 Task: Create a Board called Board0000000016 in Workspace WS0000000006 in Trello with Visibility as Workspace. Create a Board called Board0000000017 in Workspace WS0000000006 in Trello with Visibility as Private. Create a Board called Board0000000018 in Workspace WS0000000006 in Trello with Visibility as Public. Create Card Card0000000061 in Board Board0000000016 in Workspace WS0000000006 in Trello. Create Card Card0000000062 in Board Board0000000016 in Workspace WS0000000006 in Trello
Action: Mouse moved to (346, 393)
Screenshot: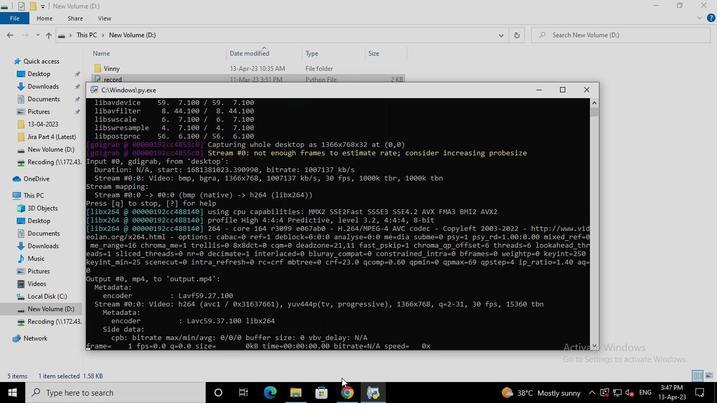 
Action: Mouse pressed left at (346, 393)
Screenshot: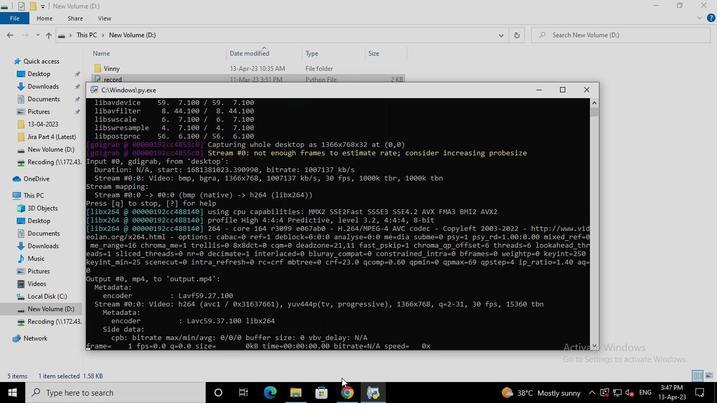 
Action: Mouse moved to (244, 263)
Screenshot: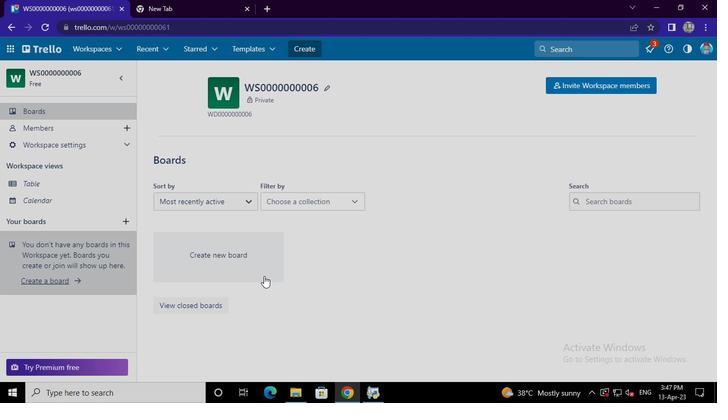 
Action: Mouse pressed left at (244, 263)
Screenshot: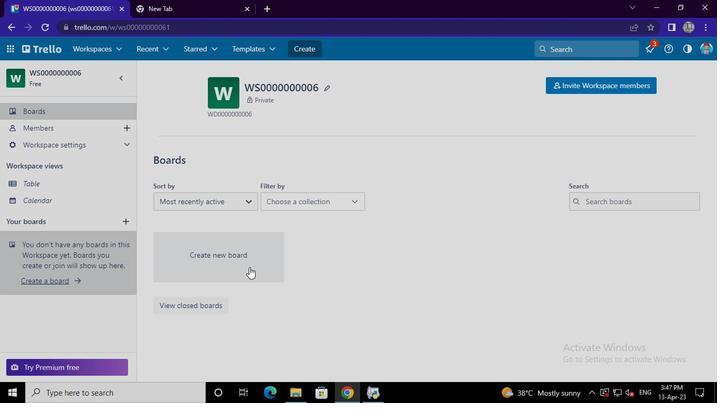 
Action: Mouse moved to (324, 237)
Screenshot: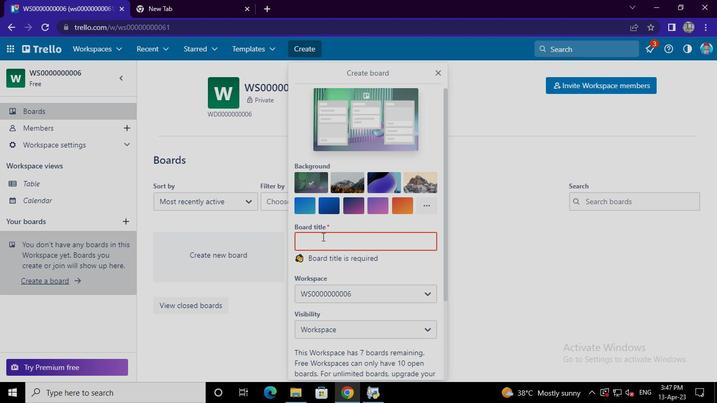 
Action: Mouse pressed left at (324, 237)
Screenshot: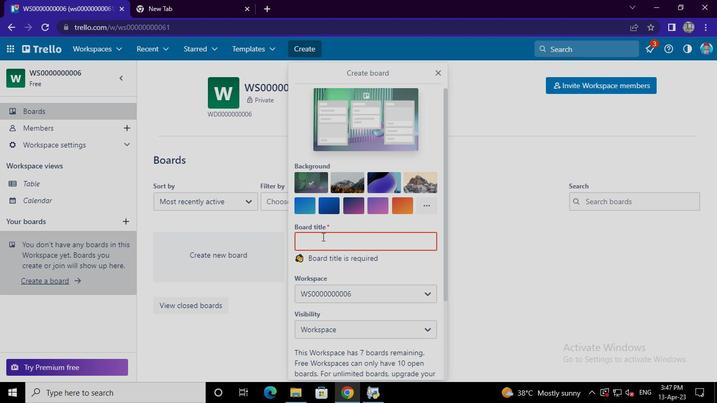 
Action: Keyboard Key.shift
Screenshot: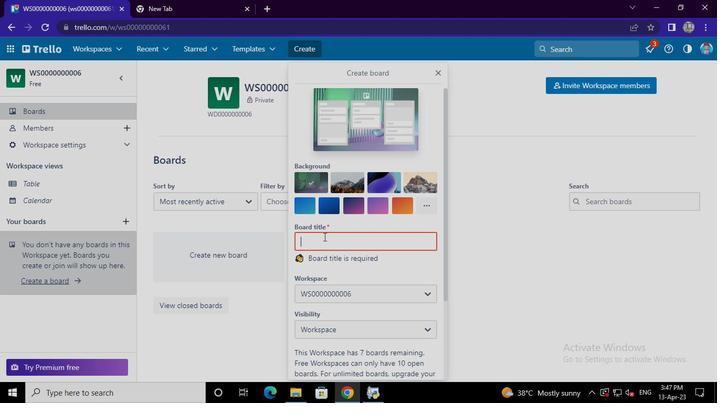 
Action: Keyboard B
Screenshot: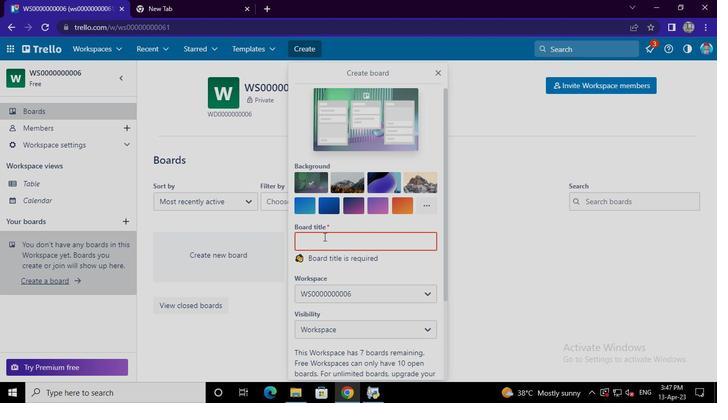 
Action: Keyboard o
Screenshot: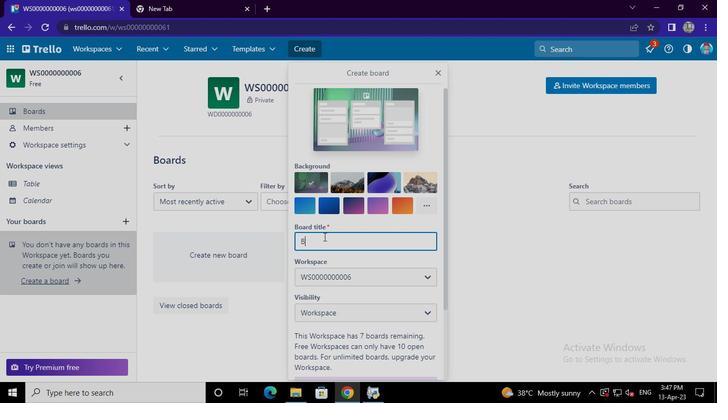 
Action: Keyboard a
Screenshot: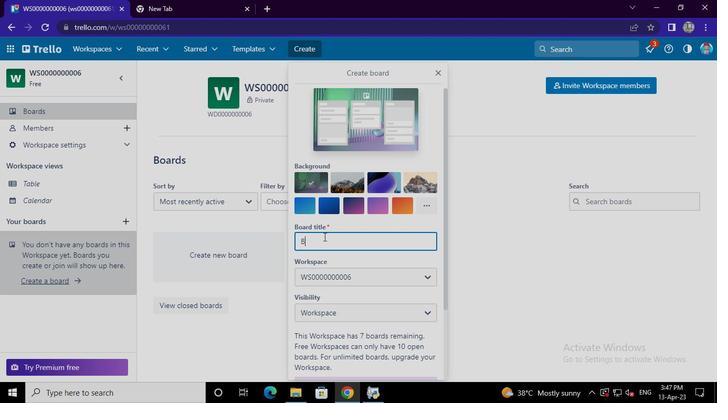 
Action: Keyboard r
Screenshot: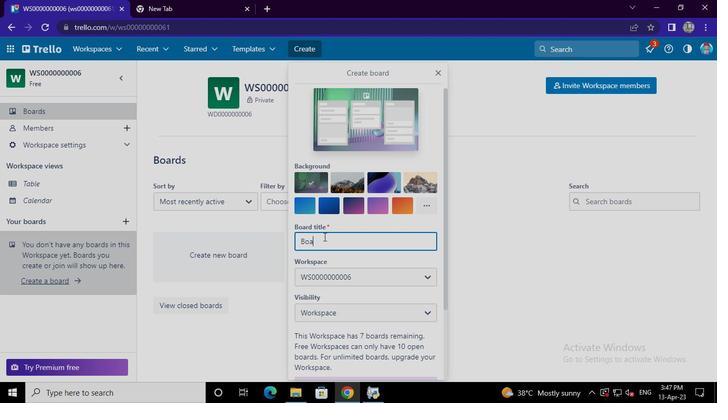 
Action: Keyboard d
Screenshot: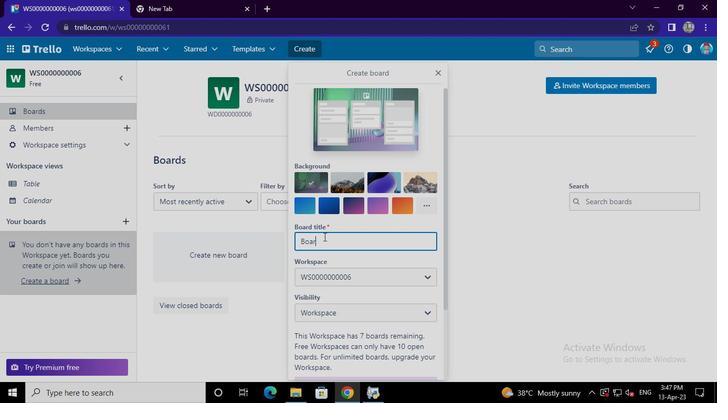 
Action: Keyboard <96>
Screenshot: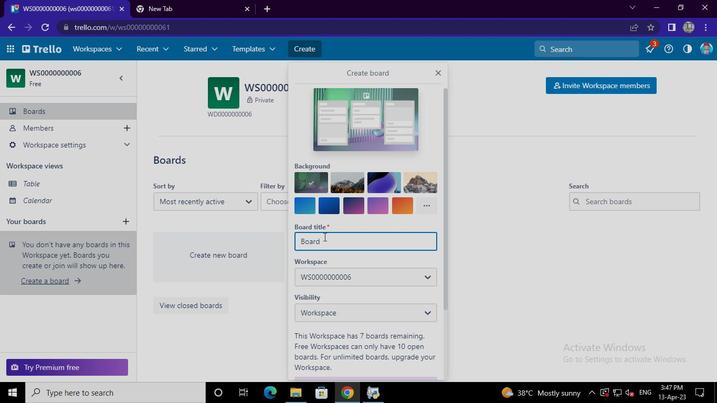 
Action: Keyboard <96>
Screenshot: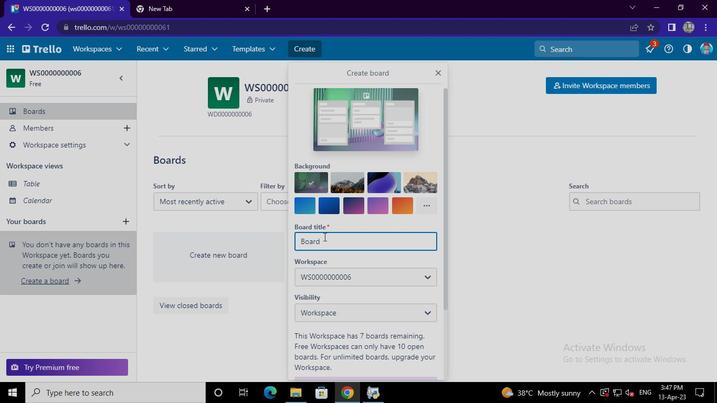 
Action: Keyboard <96>
Screenshot: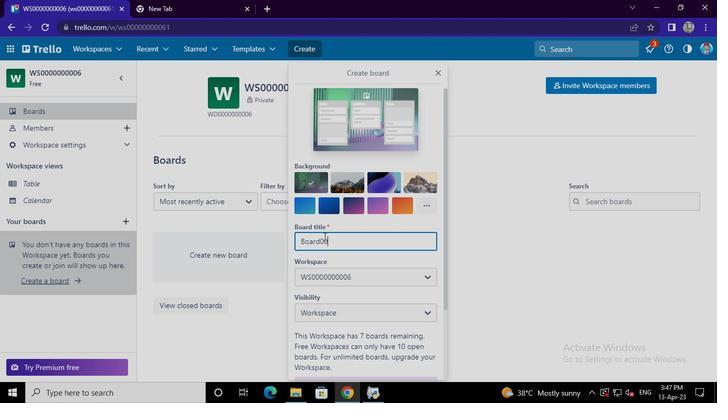 
Action: Keyboard <96>
Screenshot: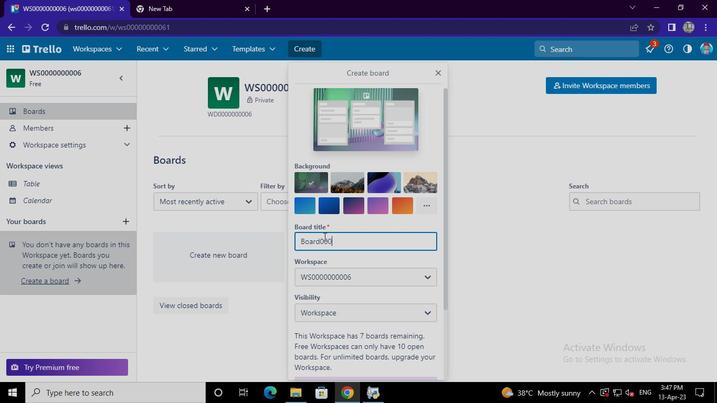 
Action: Keyboard <96>
Screenshot: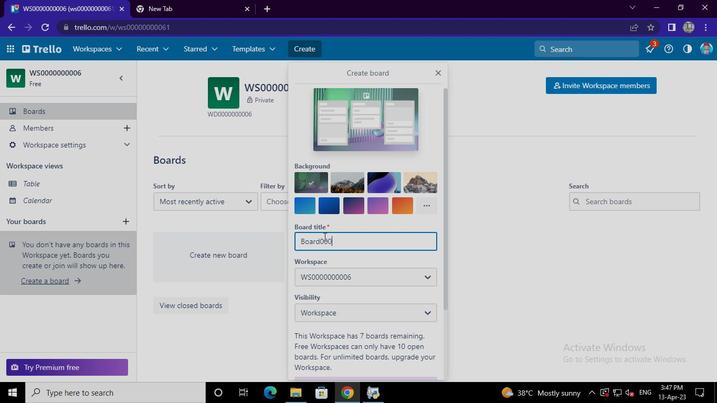 
Action: Keyboard <96>
Screenshot: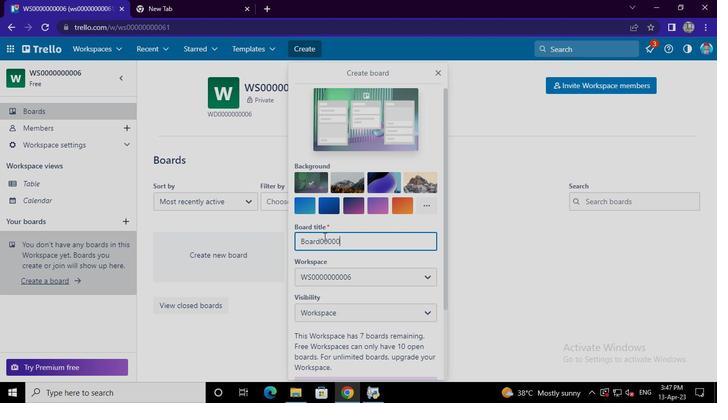 
Action: Keyboard <96>
Screenshot: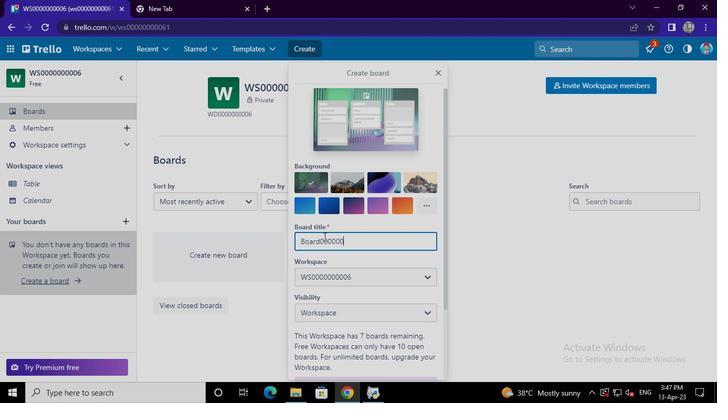 
Action: Keyboard <96>
Screenshot: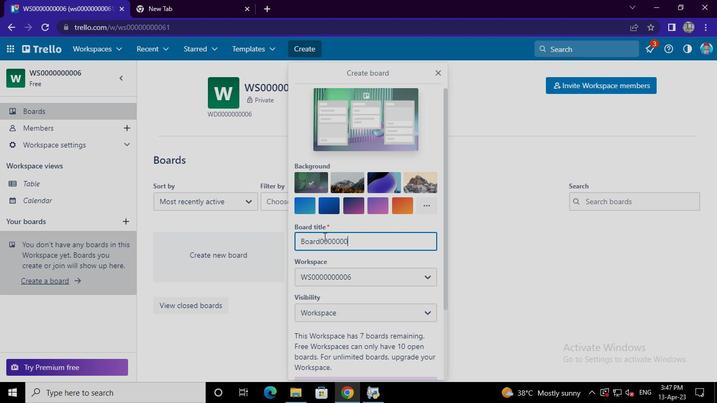 
Action: Keyboard <97>
Screenshot: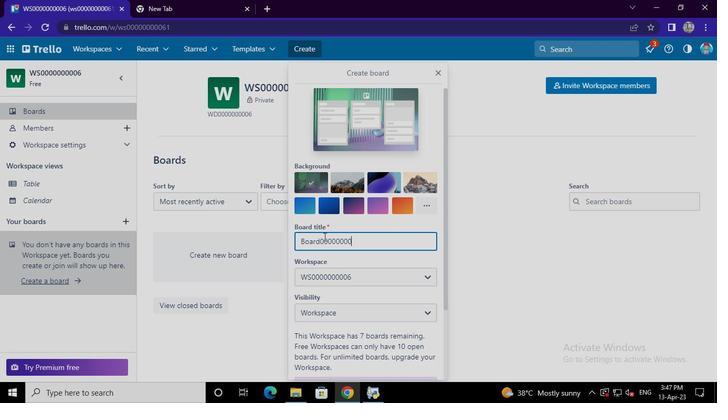 
Action: Keyboard <102>
Screenshot: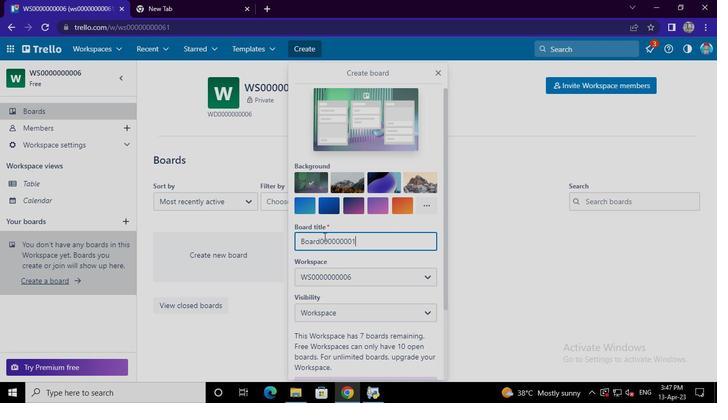 
Action: Mouse moved to (346, 310)
Screenshot: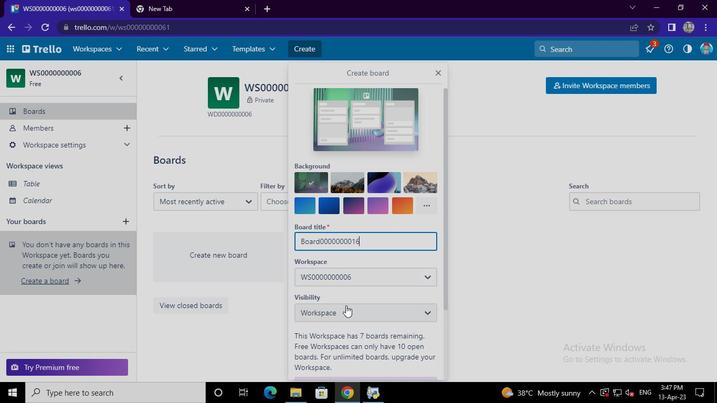 
Action: Mouse pressed left at (346, 310)
Screenshot: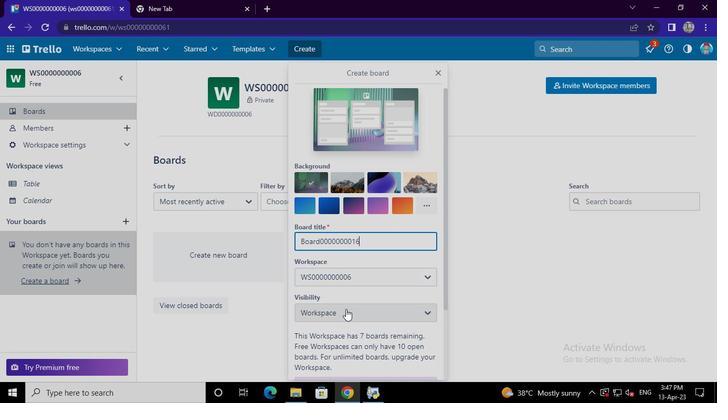 
Action: Mouse moved to (353, 245)
Screenshot: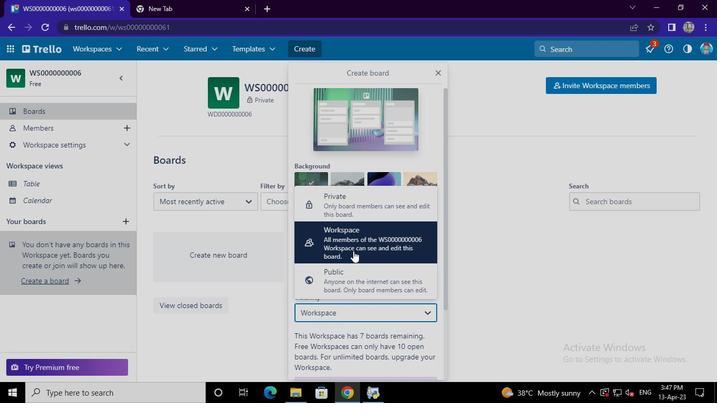 
Action: Mouse pressed left at (353, 245)
Screenshot: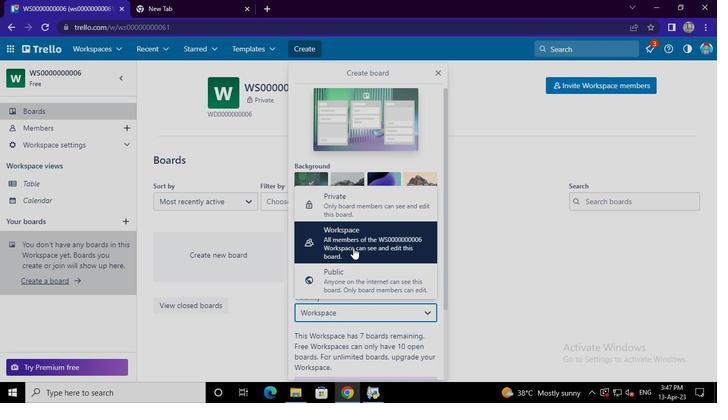 
Action: Mouse moved to (363, 322)
Screenshot: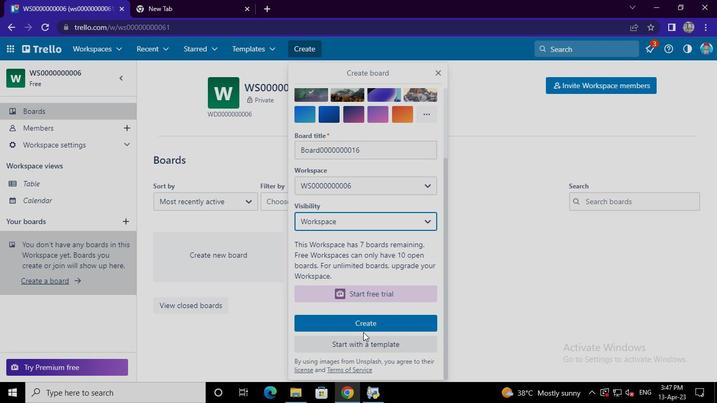 
Action: Mouse pressed left at (363, 322)
Screenshot: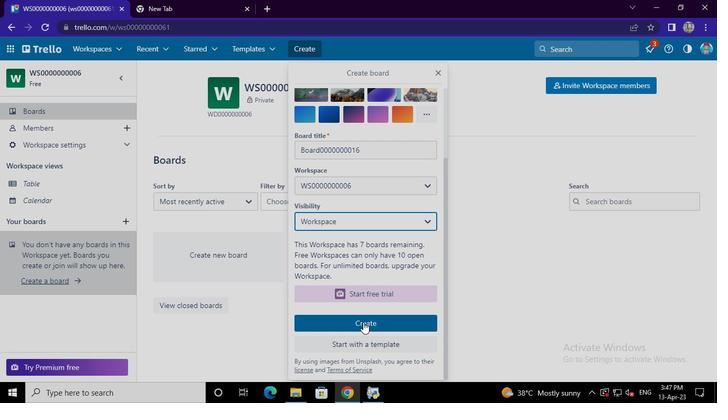 
Action: Mouse moved to (75, 113)
Screenshot: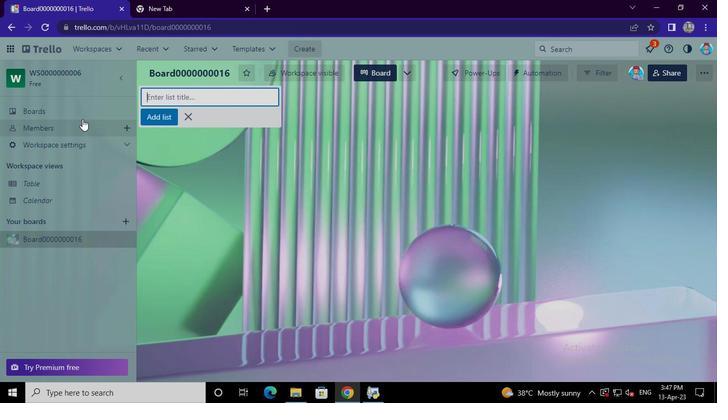 
Action: Mouse pressed left at (75, 113)
Screenshot: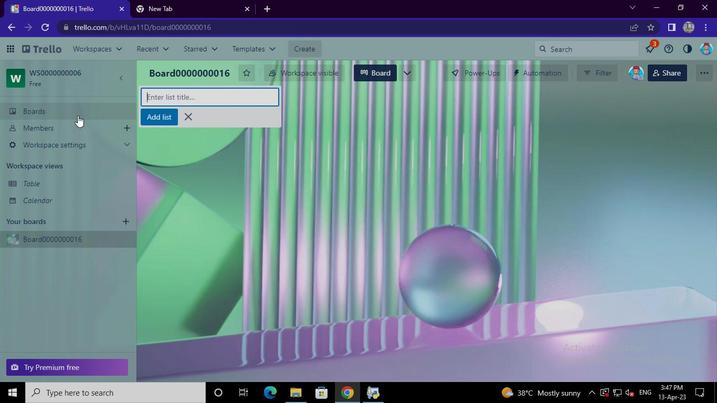
Action: Mouse moved to (230, 276)
Screenshot: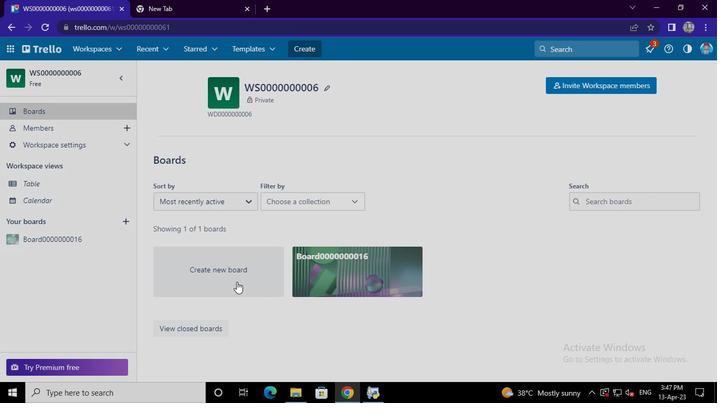 
Action: Mouse pressed left at (230, 276)
Screenshot: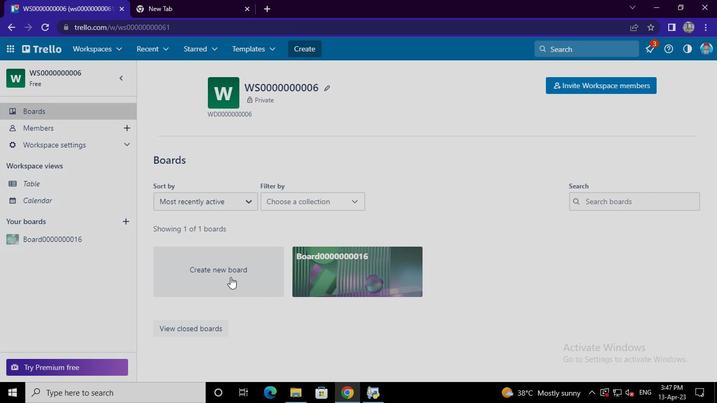 
Action: Mouse moved to (311, 240)
Screenshot: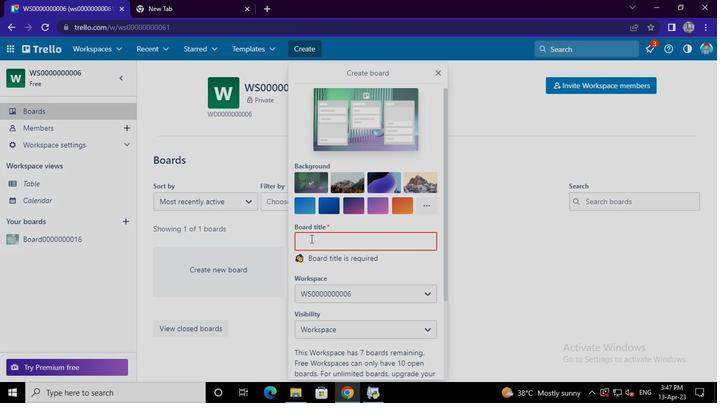 
Action: Mouse pressed left at (311, 240)
Screenshot: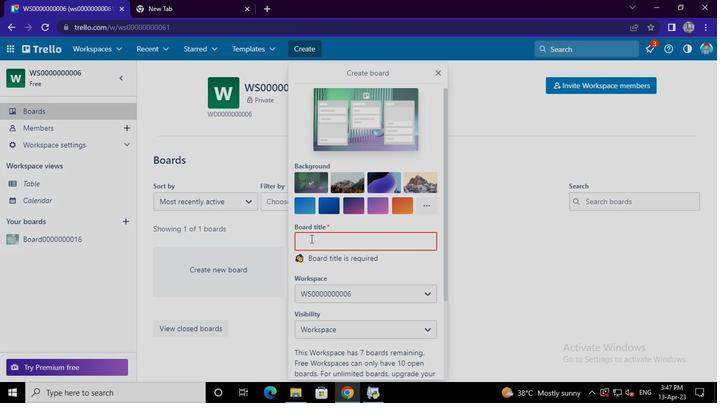 
Action: Mouse moved to (312, 240)
Screenshot: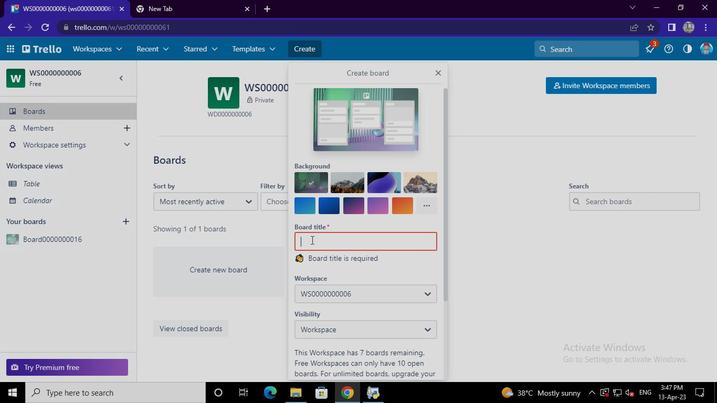
Action: Keyboard Key.shift
Screenshot: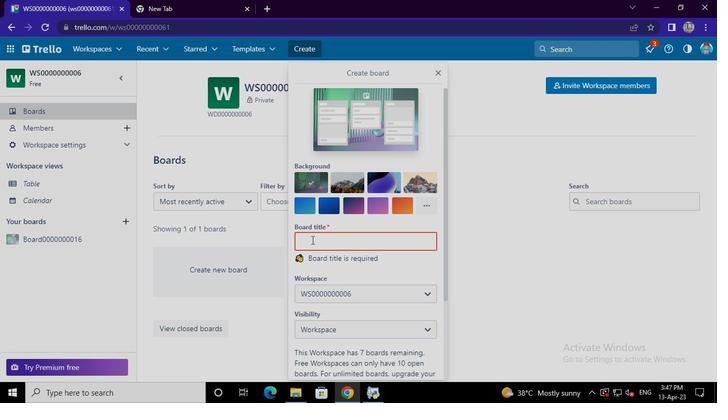 
Action: Keyboard B
Screenshot: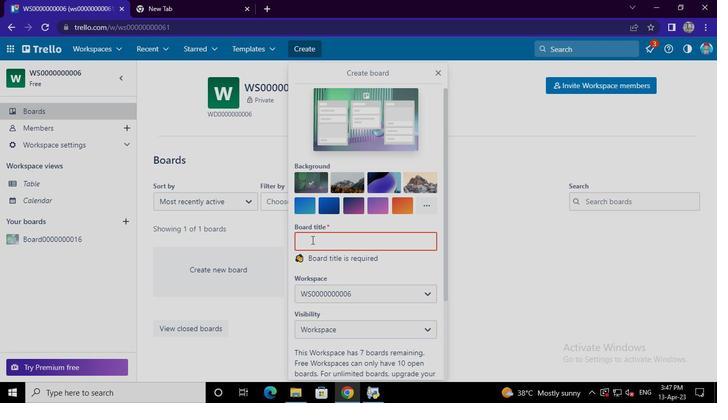 
Action: Keyboard o
Screenshot: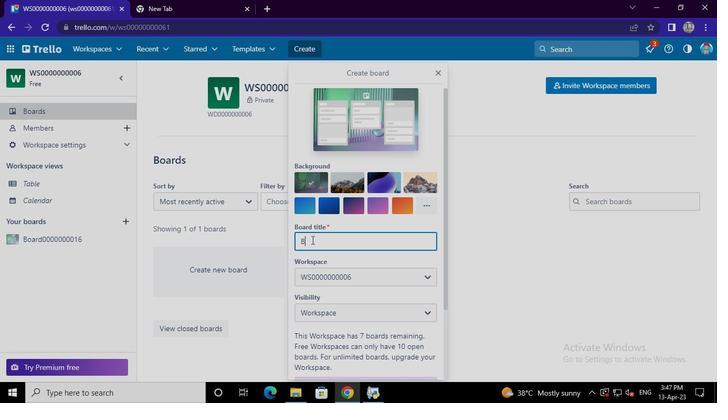
Action: Keyboard a
Screenshot: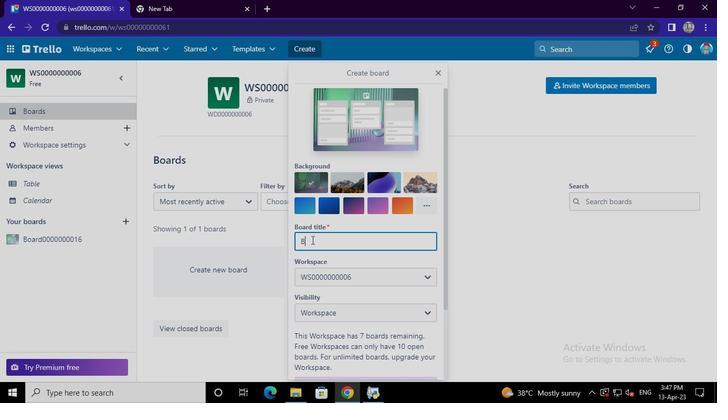 
Action: Keyboard r
Screenshot: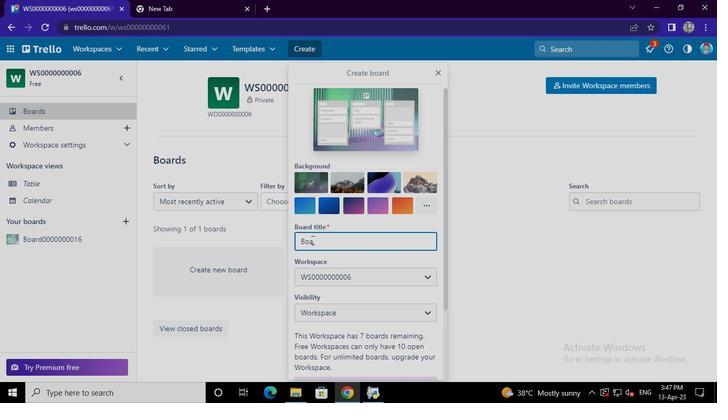 
Action: Keyboard d
Screenshot: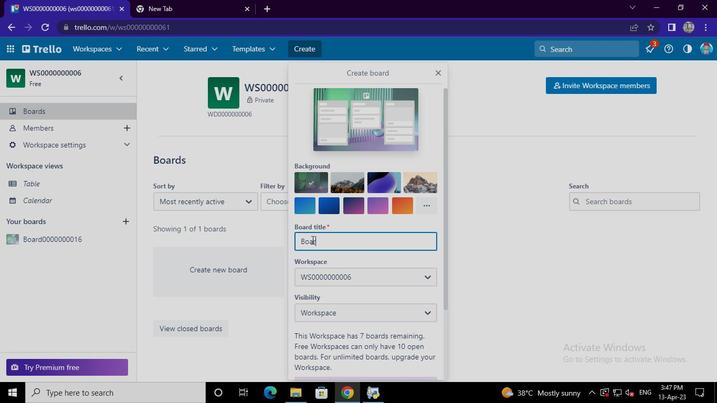 
Action: Keyboard <96>
Screenshot: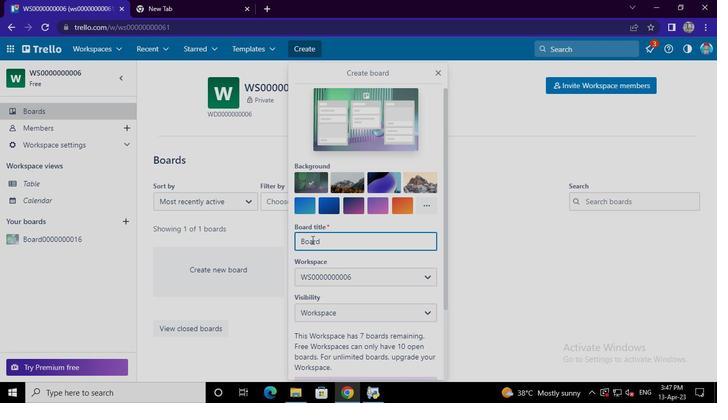 
Action: Keyboard <96>
Screenshot: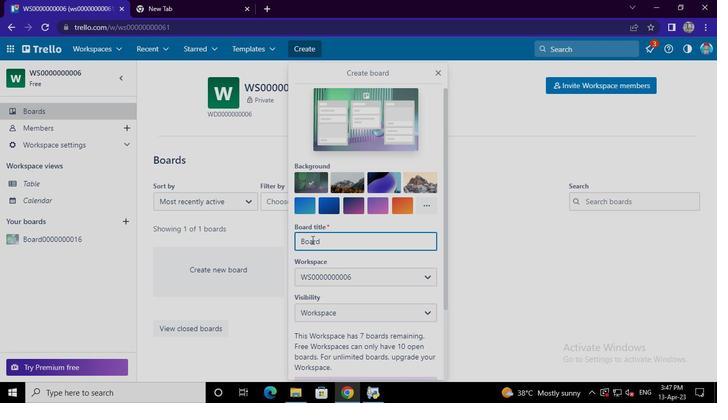 
Action: Keyboard <96>
Screenshot: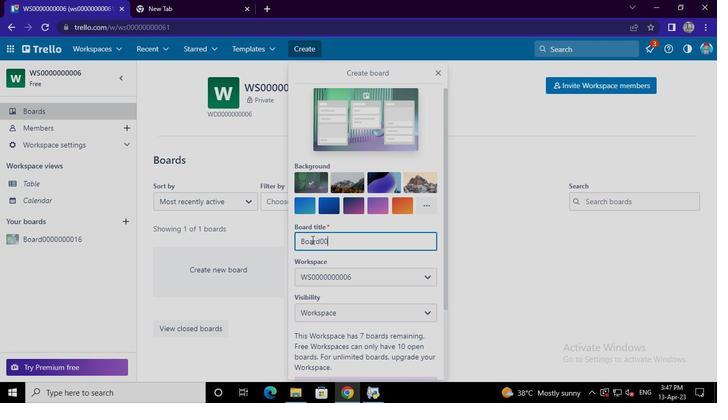
Action: Keyboard <96>
Screenshot: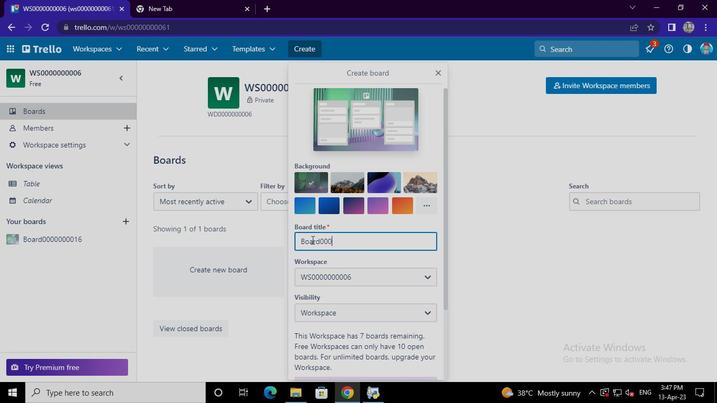 
Action: Keyboard <96>
Screenshot: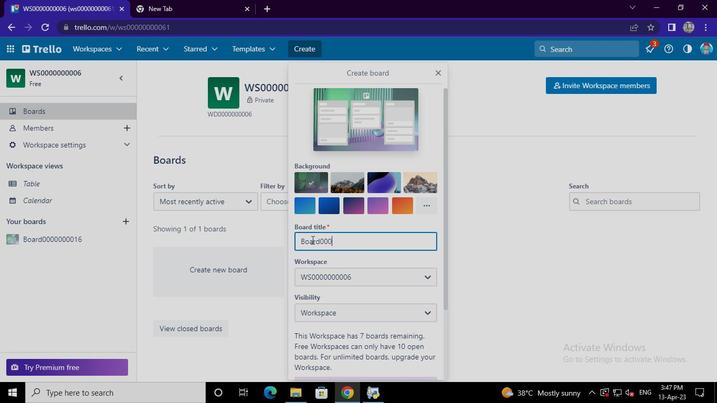 
Action: Keyboard <96>
Screenshot: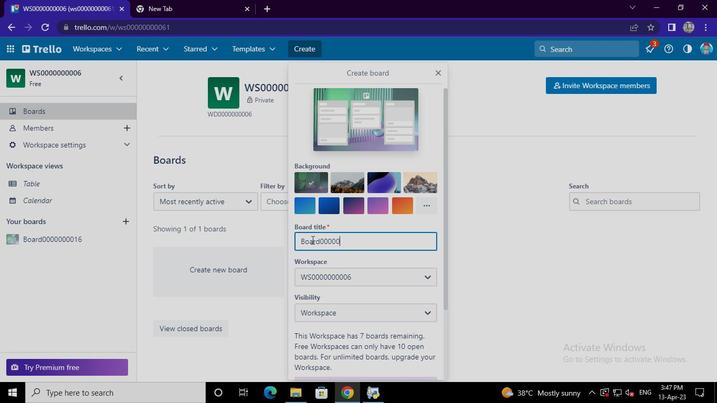 
Action: Keyboard <96>
Screenshot: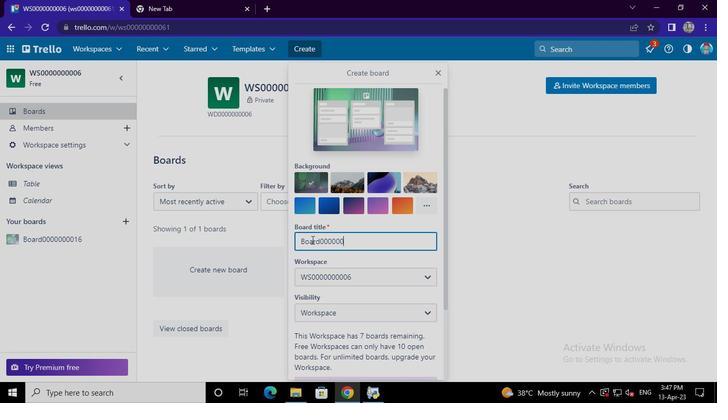 
Action: Keyboard <96>
Screenshot: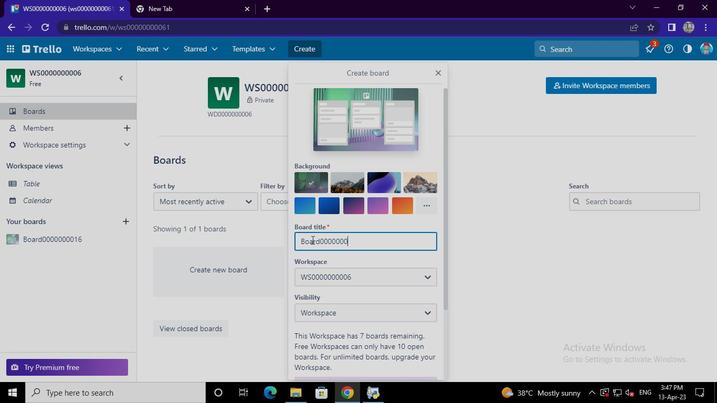 
Action: Keyboard <97>
Screenshot: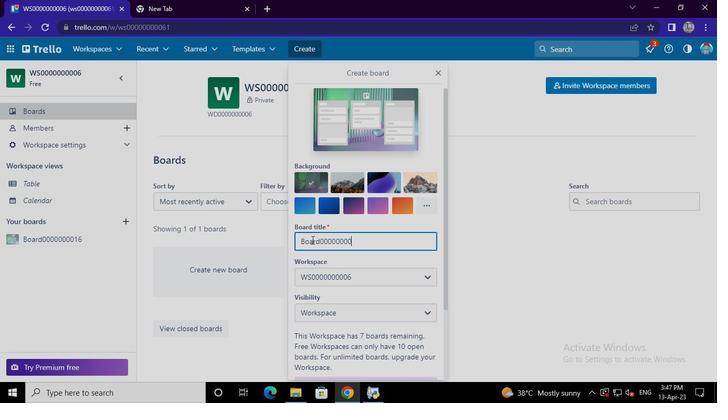 
Action: Keyboard <103>
Screenshot: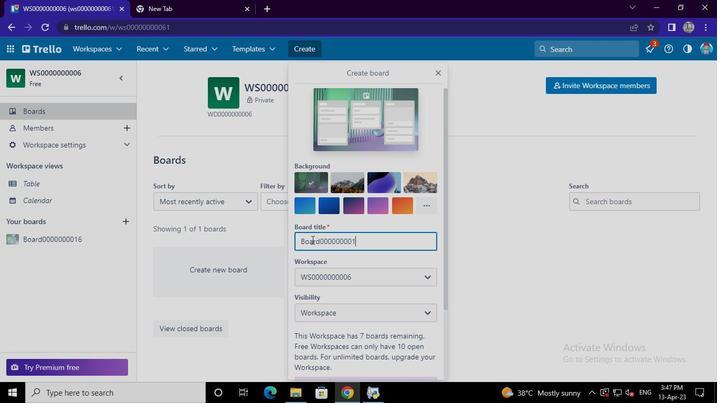
Action: Mouse moved to (334, 313)
Screenshot: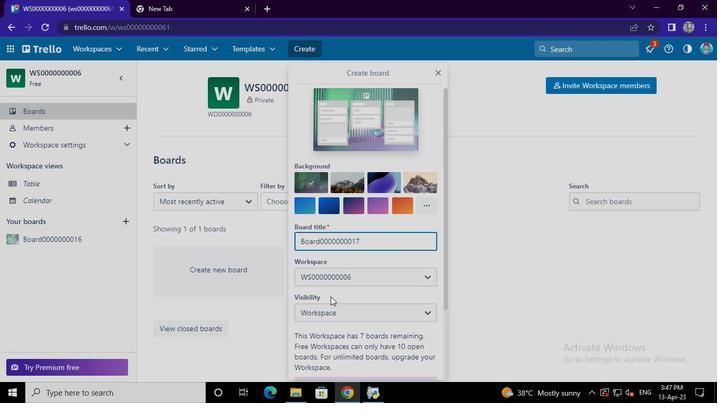 
Action: Mouse pressed left at (334, 313)
Screenshot: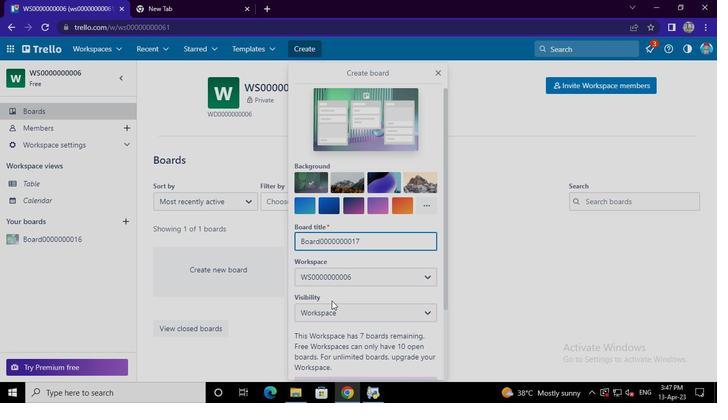 
Action: Mouse moved to (331, 206)
Screenshot: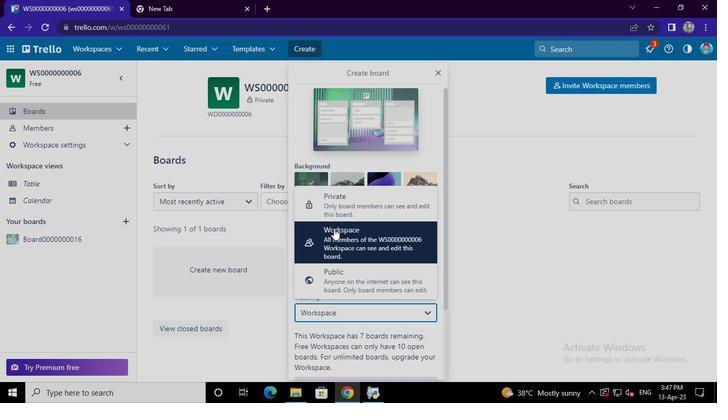 
Action: Mouse pressed left at (331, 206)
Screenshot: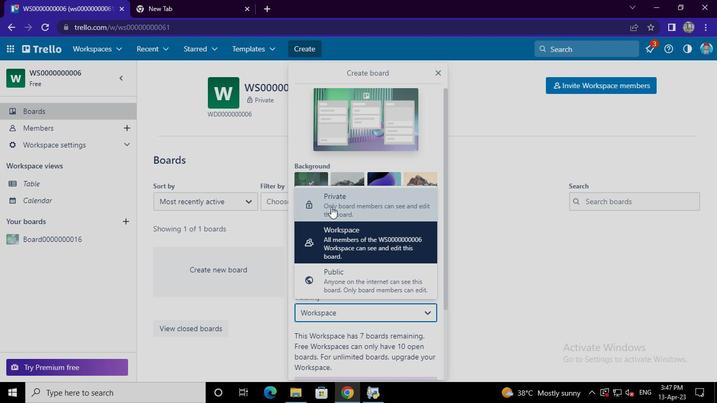 
Action: Mouse moved to (369, 325)
Screenshot: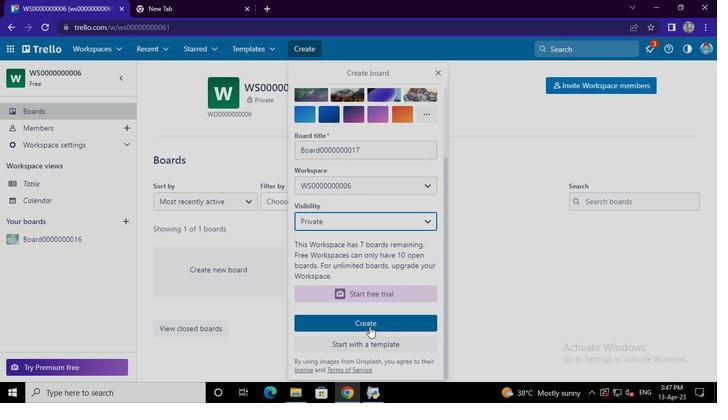 
Action: Mouse pressed left at (369, 325)
Screenshot: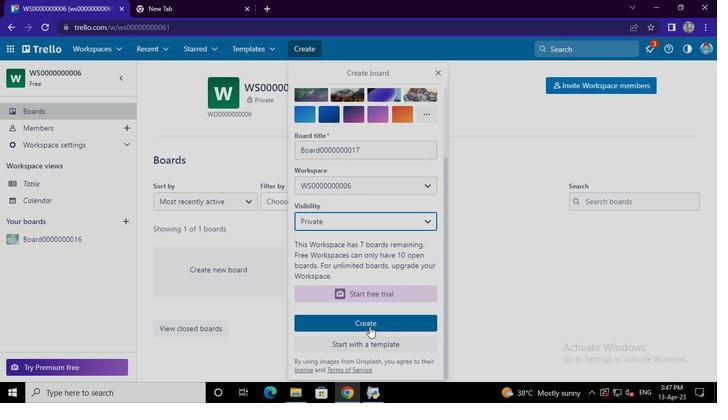 
Action: Mouse moved to (76, 114)
Screenshot: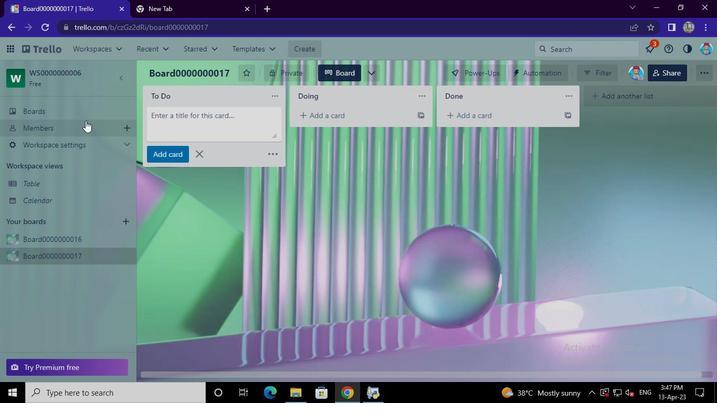 
Action: Mouse pressed left at (76, 114)
Screenshot: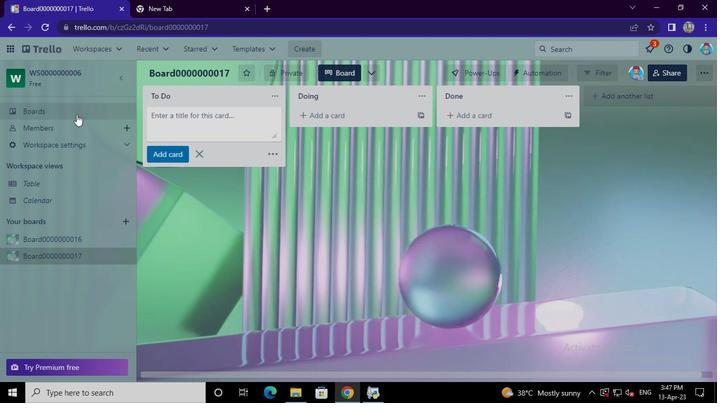 
Action: Mouse moved to (207, 260)
Screenshot: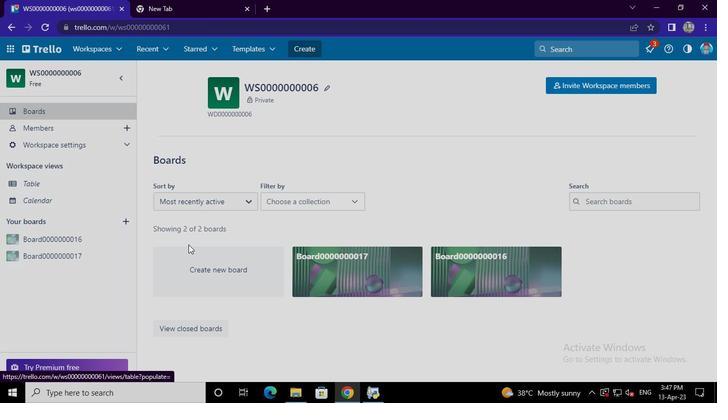 
Action: Mouse pressed left at (207, 260)
Screenshot: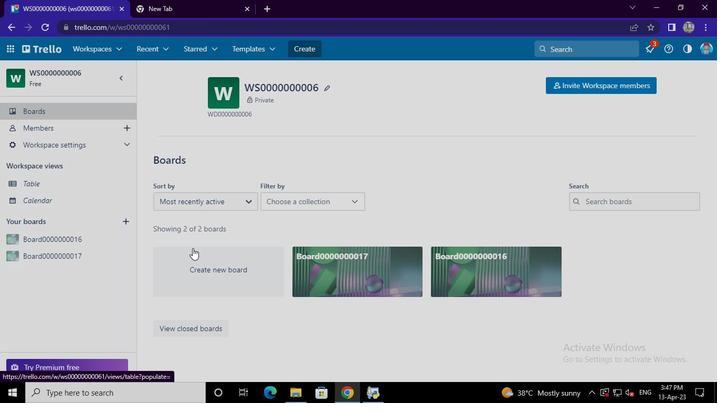 
Action: Mouse moved to (314, 241)
Screenshot: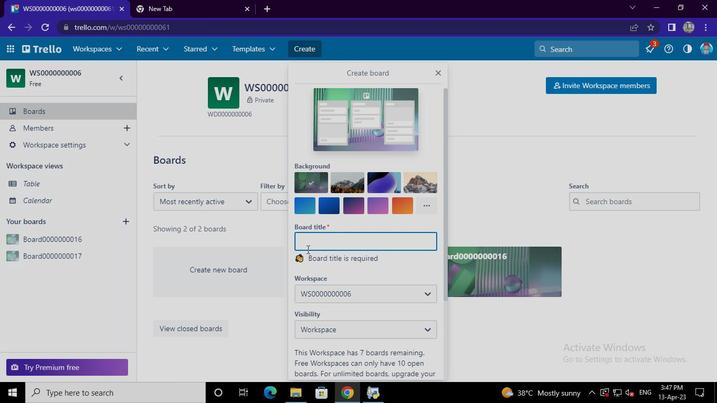 
Action: Mouse pressed left at (314, 241)
Screenshot: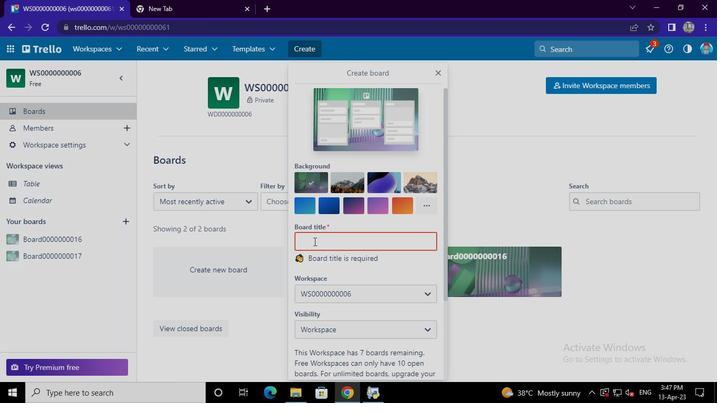 
Action: Mouse moved to (314, 240)
Screenshot: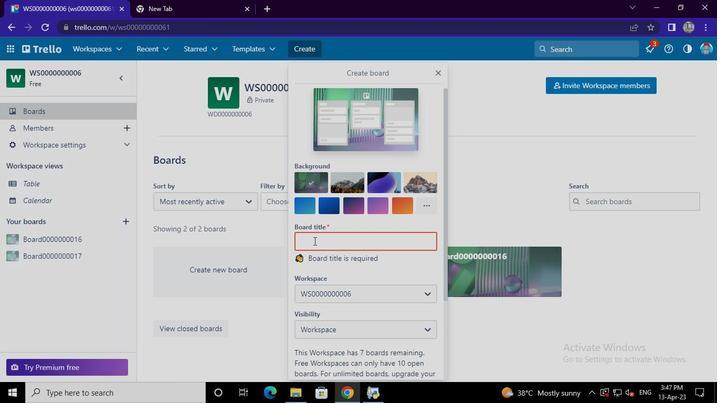 
Action: Keyboard Key.shift
Screenshot: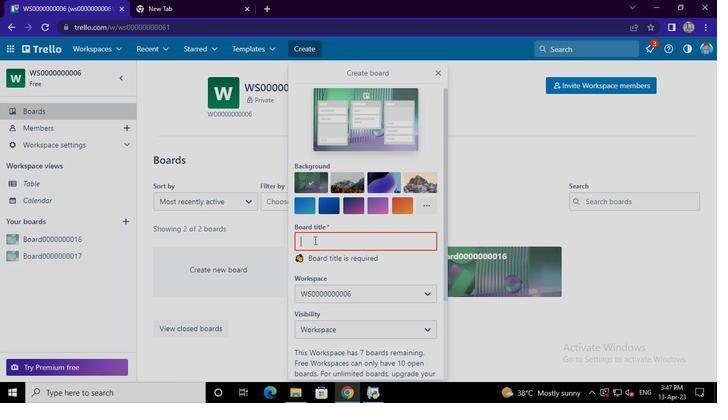 
Action: Keyboard B
Screenshot: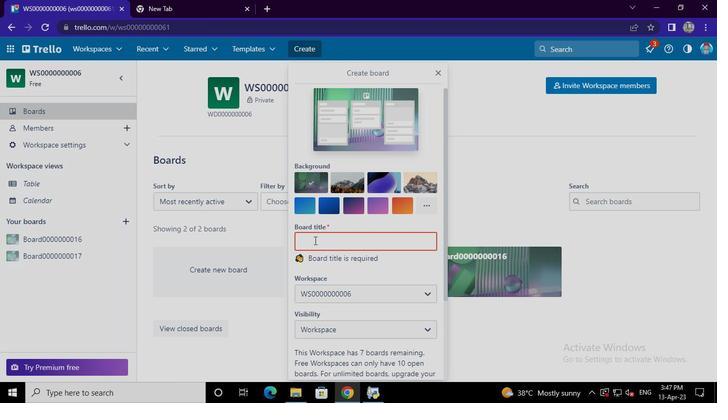 
Action: Keyboard o
Screenshot: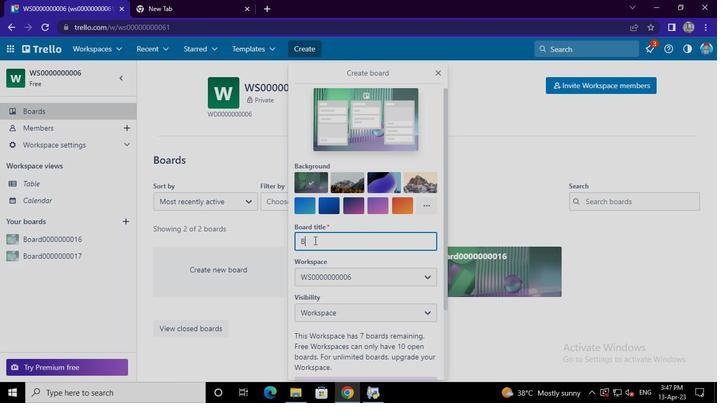 
Action: Keyboard a
Screenshot: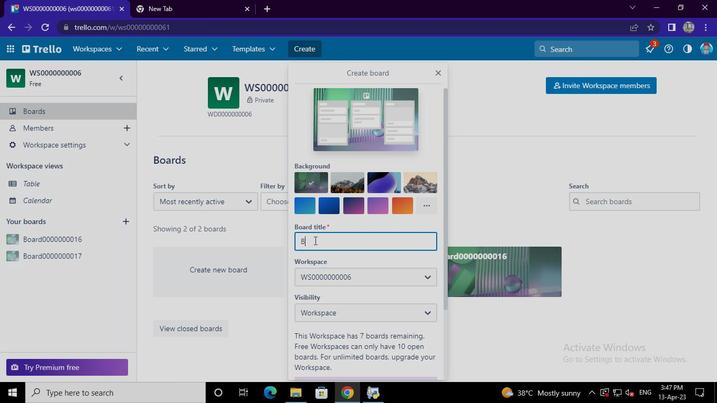 
Action: Keyboard r
Screenshot: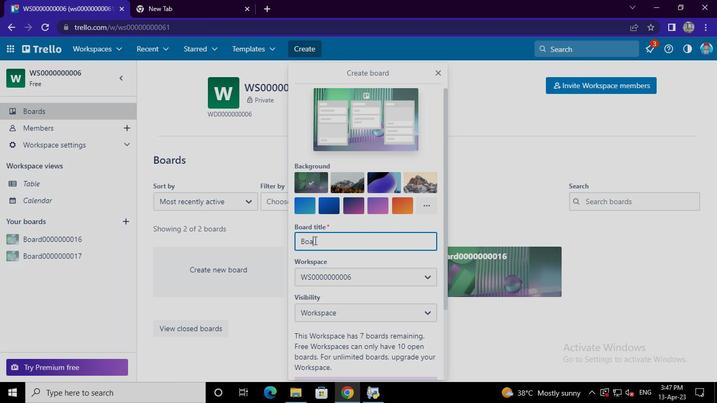 
Action: Keyboard d
Screenshot: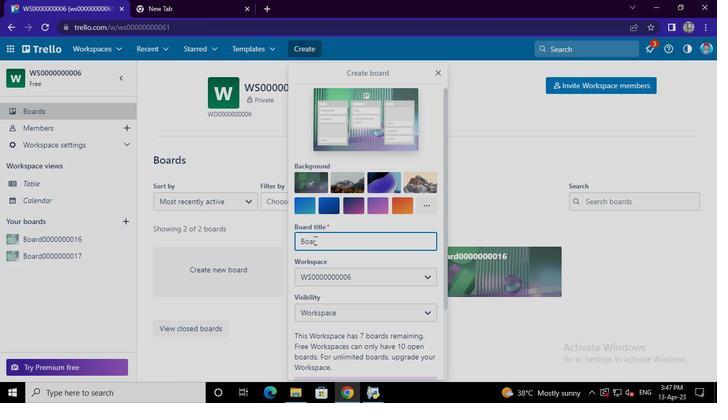 
Action: Keyboard <96>
Screenshot: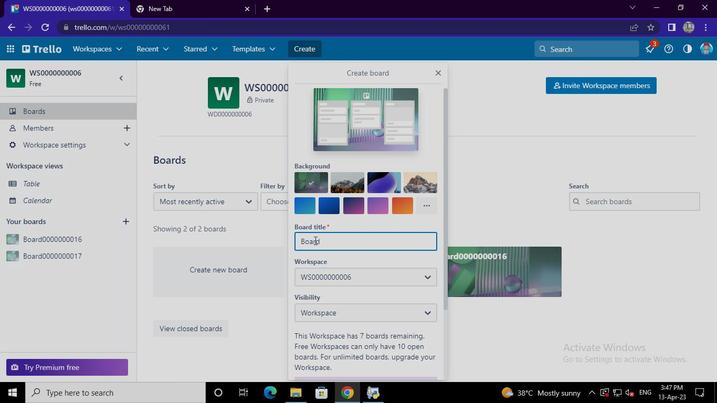 
Action: Keyboard <96>
Screenshot: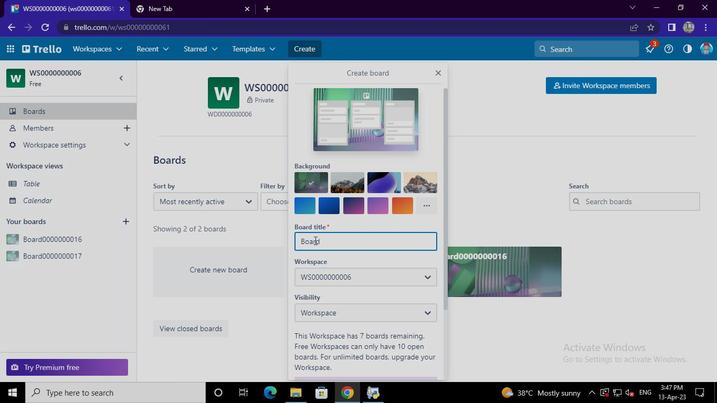 
Action: Keyboard <96>
Screenshot: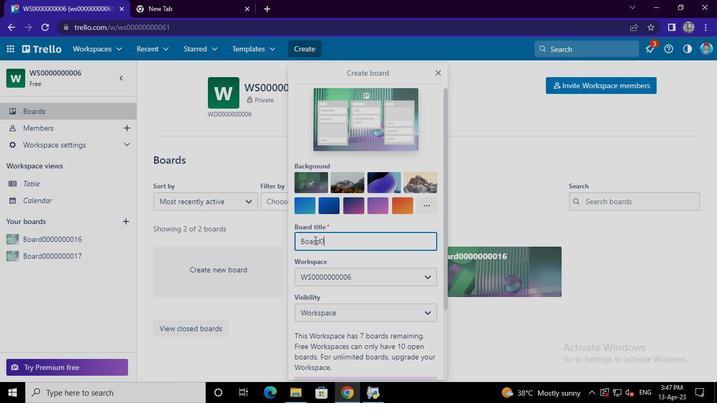 
Action: Keyboard <96>
Screenshot: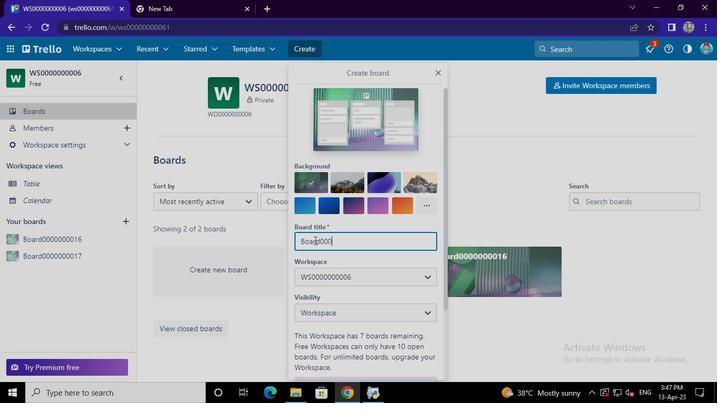 
Action: Keyboard <96>
Screenshot: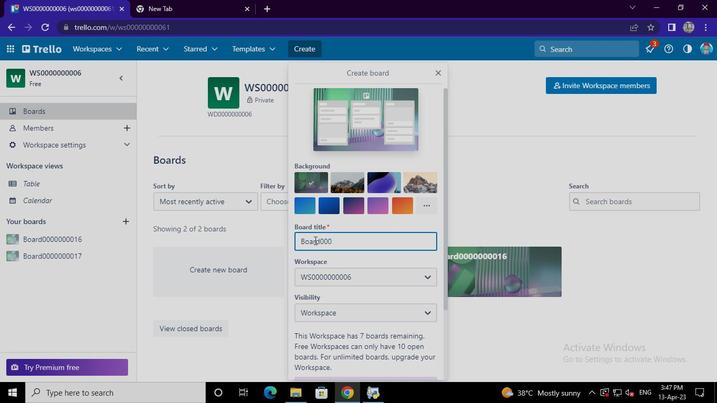 
Action: Keyboard <96>
Screenshot: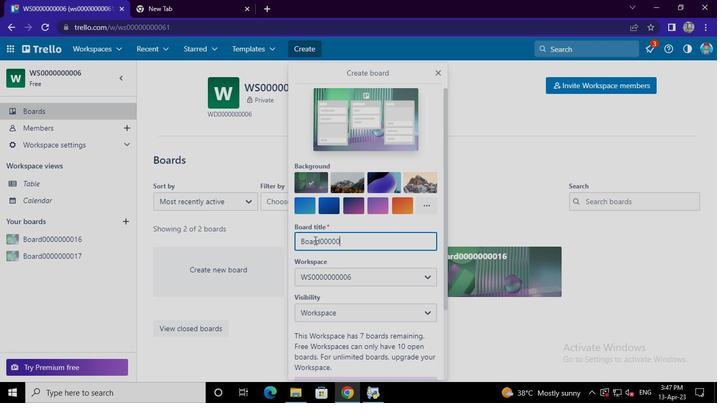 
Action: Keyboard <96>
Screenshot: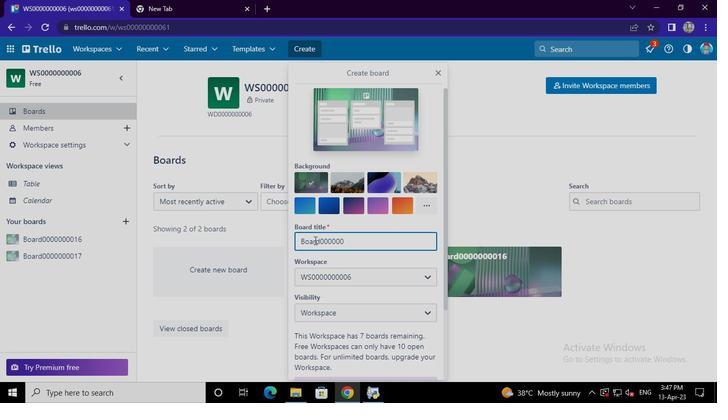 
Action: Keyboard <96>
Screenshot: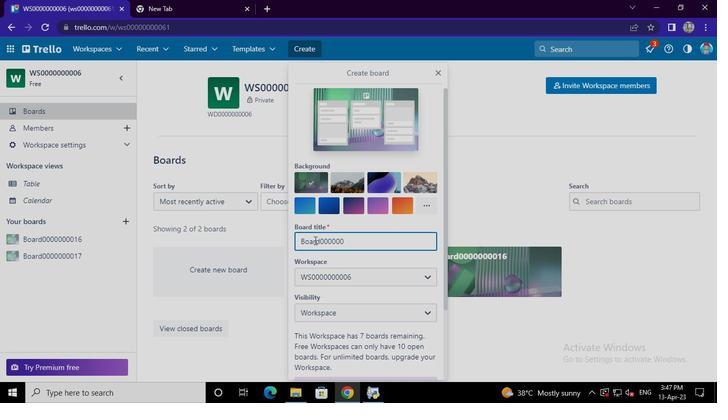 
Action: Keyboard <97>
Screenshot: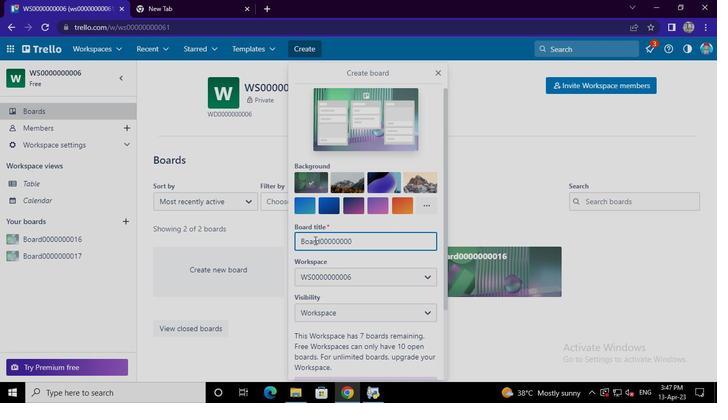 
Action: Keyboard <104>
Screenshot: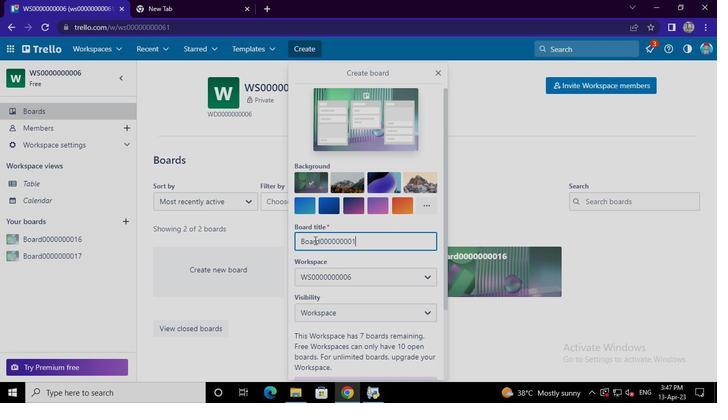 
Action: Mouse moved to (358, 228)
Screenshot: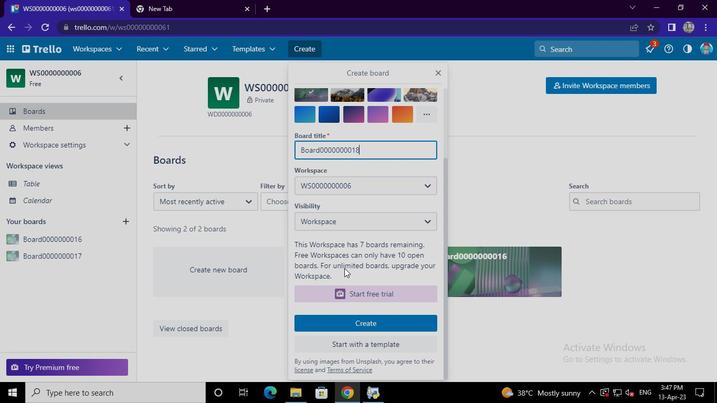 
Action: Mouse pressed left at (358, 228)
Screenshot: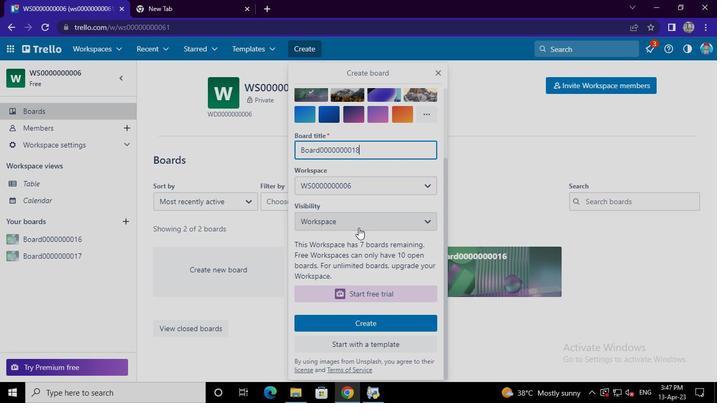 
Action: Mouse moved to (347, 320)
Screenshot: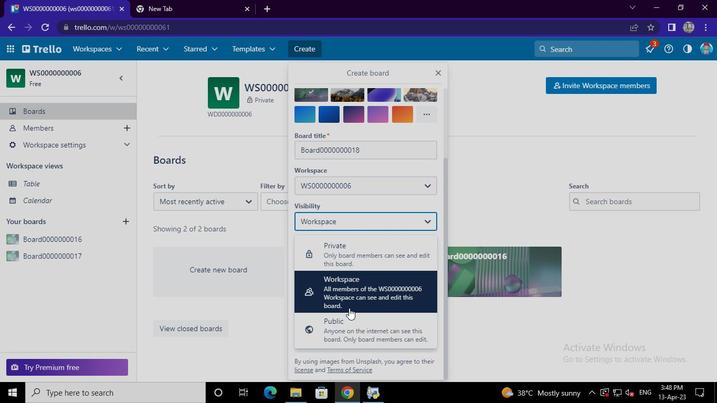 
Action: Mouse pressed left at (347, 320)
Screenshot: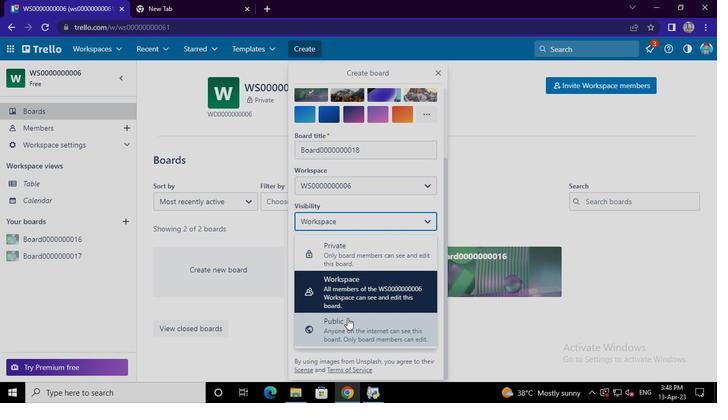 
Action: Mouse moved to (357, 285)
Screenshot: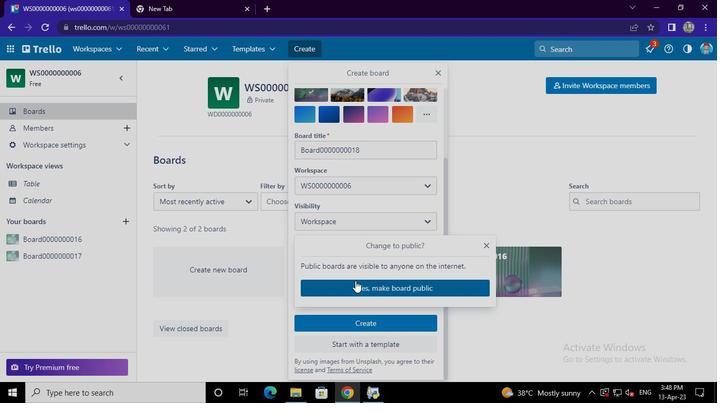 
Action: Mouse pressed left at (357, 285)
Screenshot: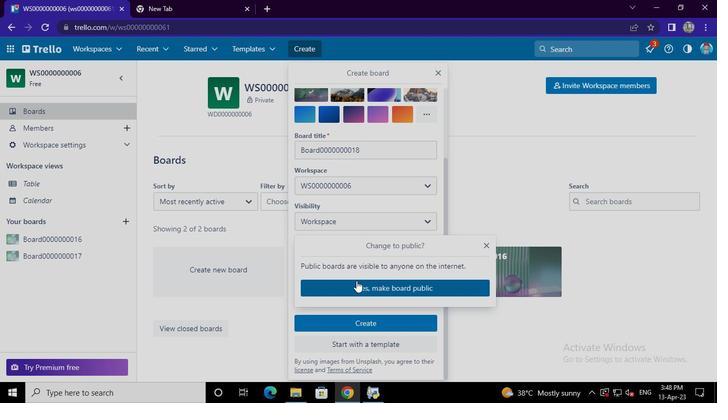 
Action: Mouse moved to (356, 321)
Screenshot: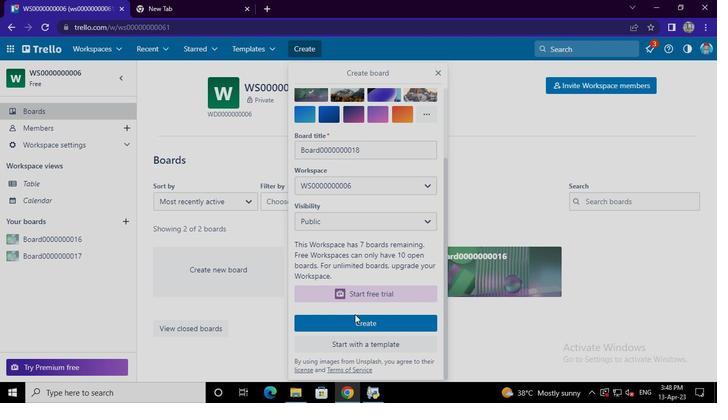 
Action: Mouse pressed left at (356, 321)
Screenshot: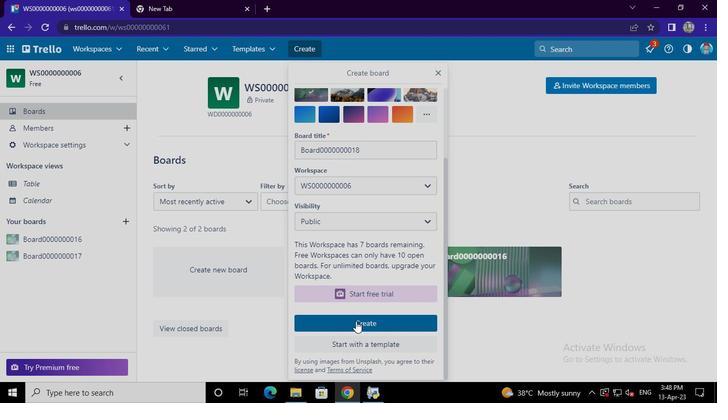 
Action: Mouse moved to (72, 110)
Screenshot: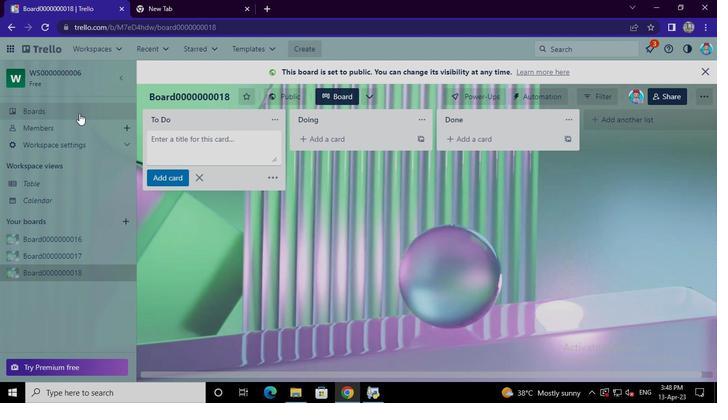
Action: Mouse pressed left at (72, 110)
Screenshot: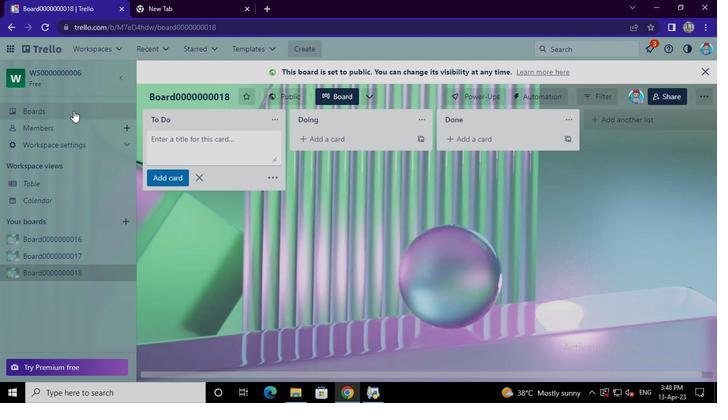 
Action: Mouse moved to (611, 275)
Screenshot: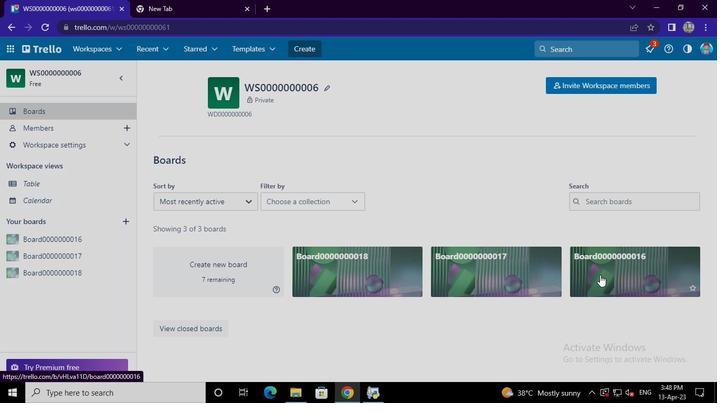 
Action: Mouse pressed left at (611, 275)
Screenshot: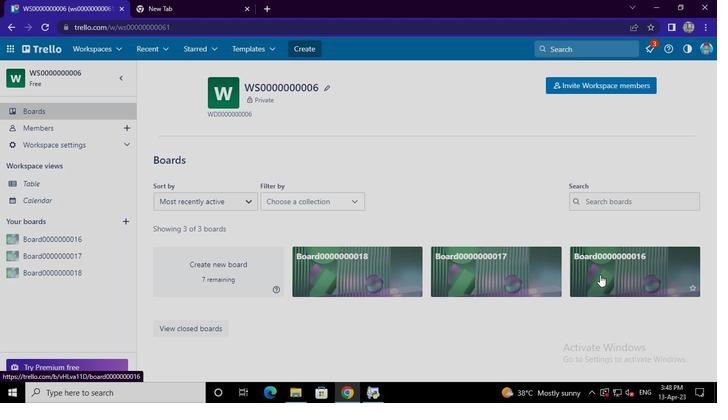 
Action: Mouse moved to (163, 95)
Screenshot: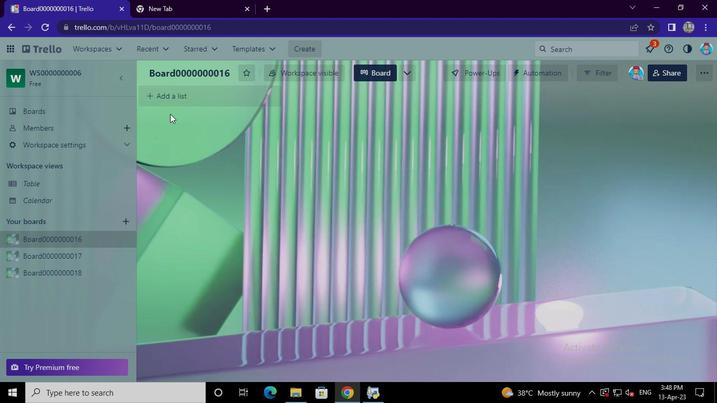 
Action: Mouse pressed left at (163, 95)
Screenshot: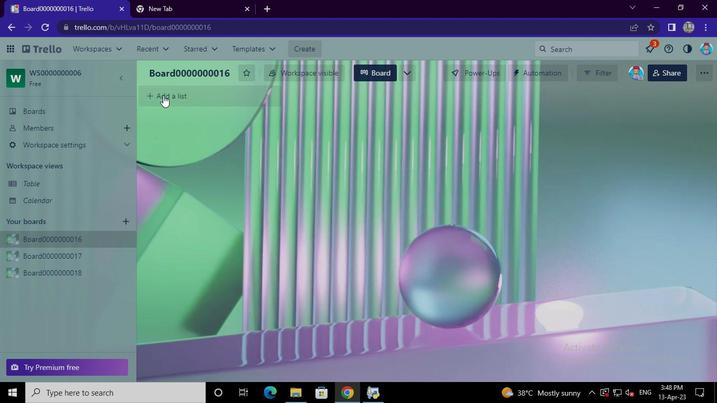 
Action: Mouse moved to (167, 98)
Screenshot: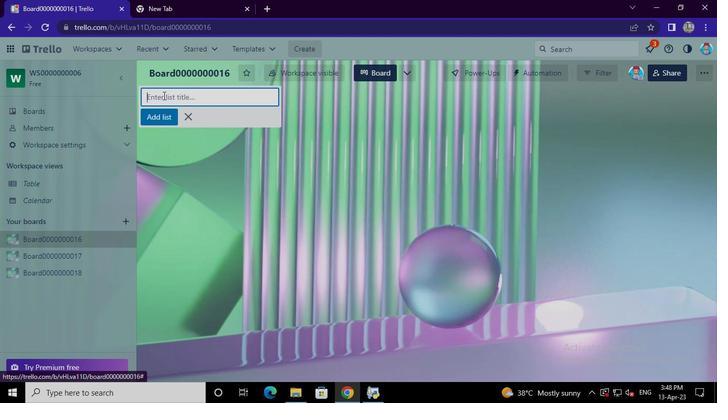 
Action: Mouse pressed left at (167, 98)
Screenshot: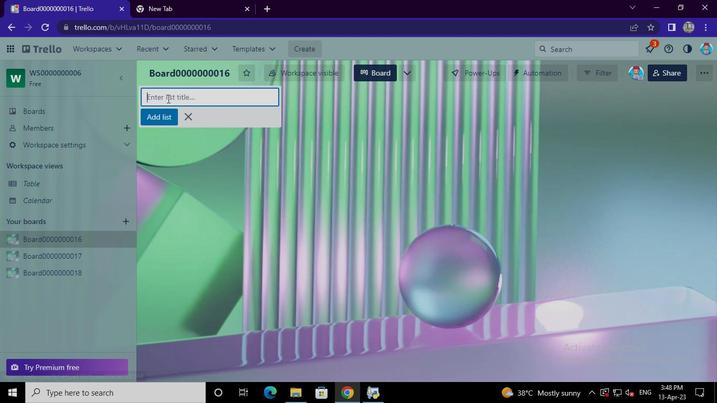 
Action: Keyboard Key.shift
Screenshot: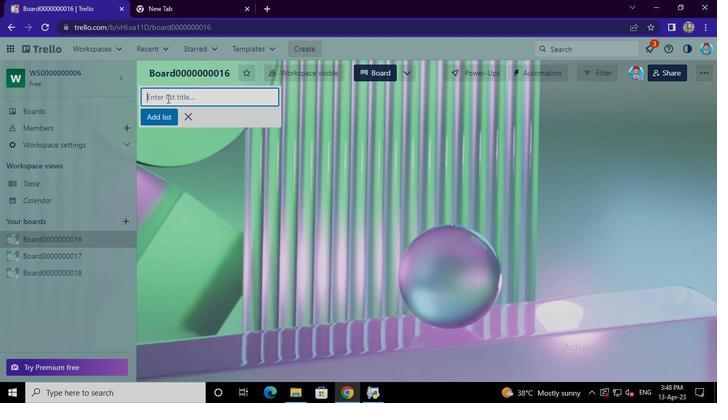 
Action: Keyboard T
Screenshot: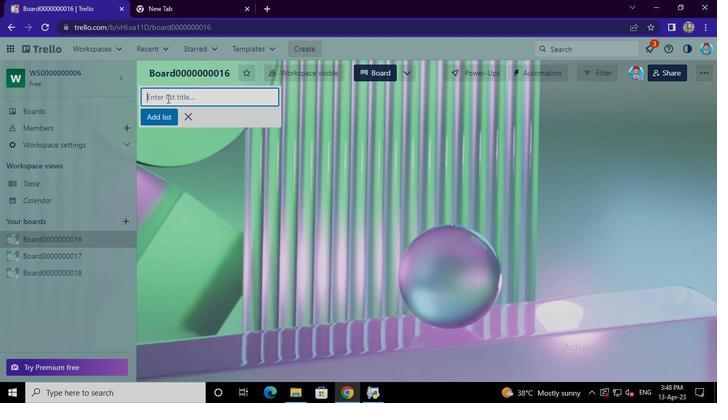 
Action: Keyboard o
Screenshot: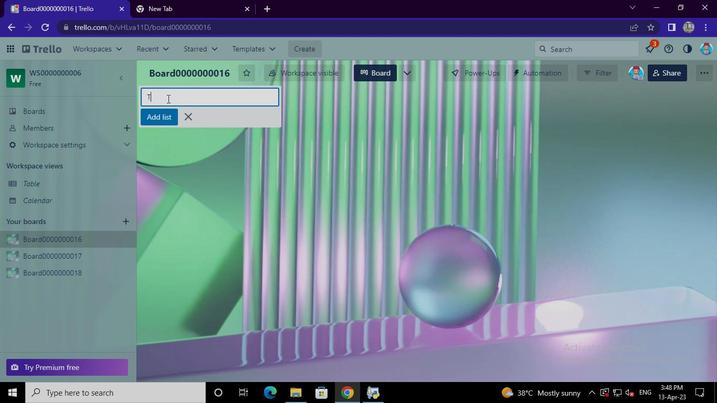 
Action: Keyboard -
Screenshot: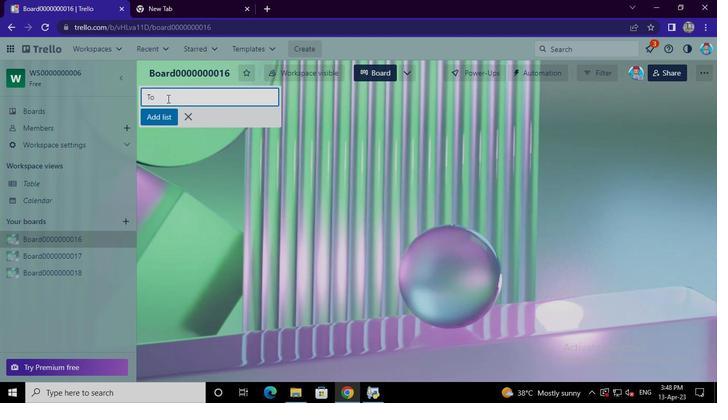 
Action: Keyboard Key.shift
Screenshot: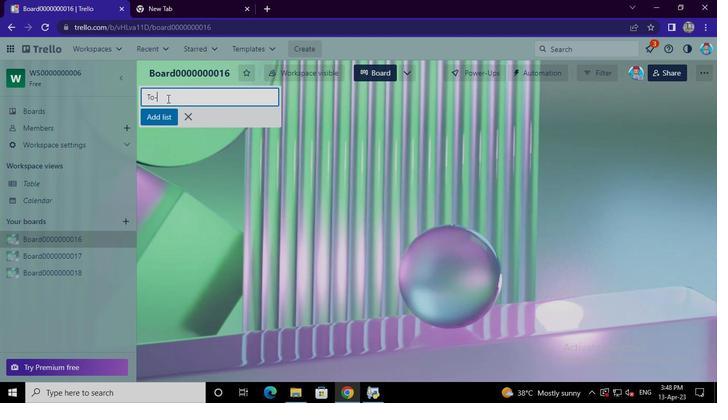 
Action: Keyboard D
Screenshot: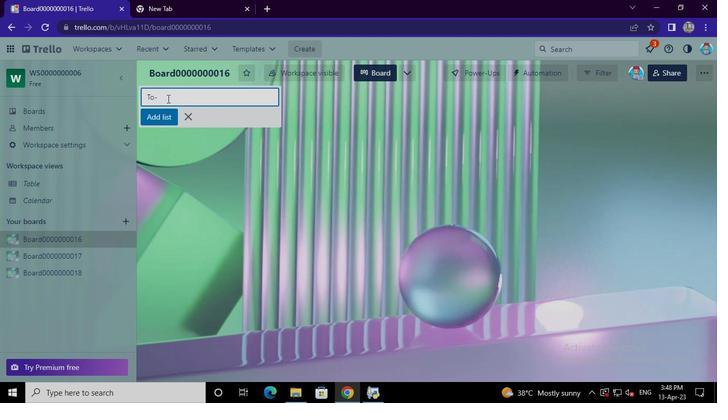 
Action: Keyboard o
Screenshot: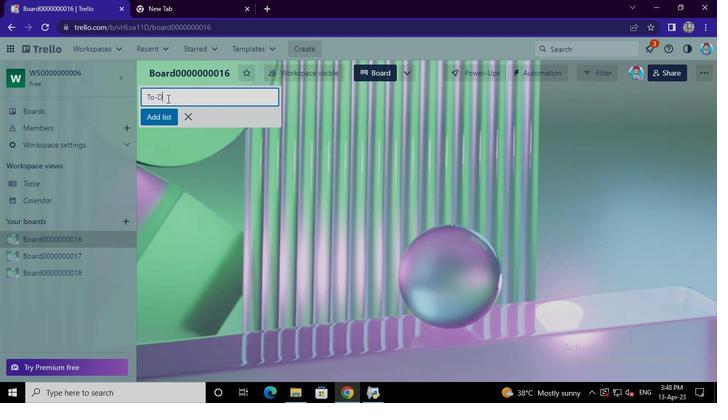 
Action: Mouse moved to (162, 116)
Screenshot: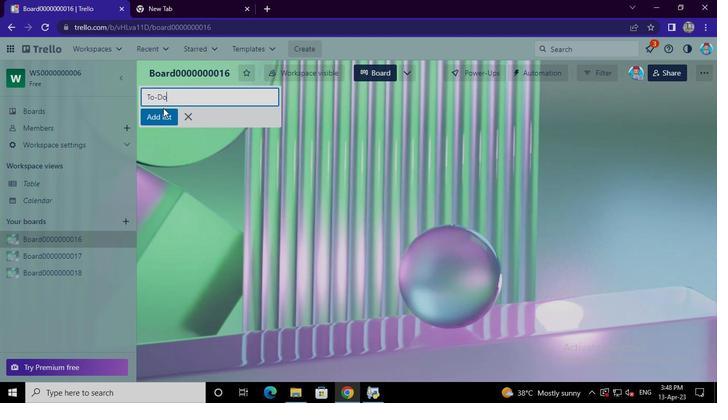 
Action: Mouse pressed left at (162, 116)
Screenshot: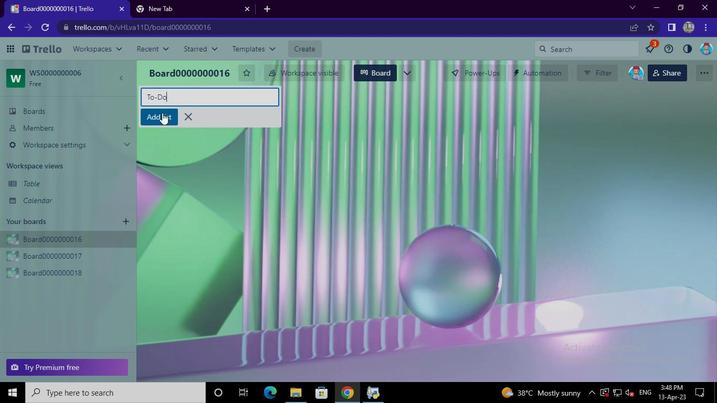 
Action: Mouse moved to (161, 117)
Screenshot: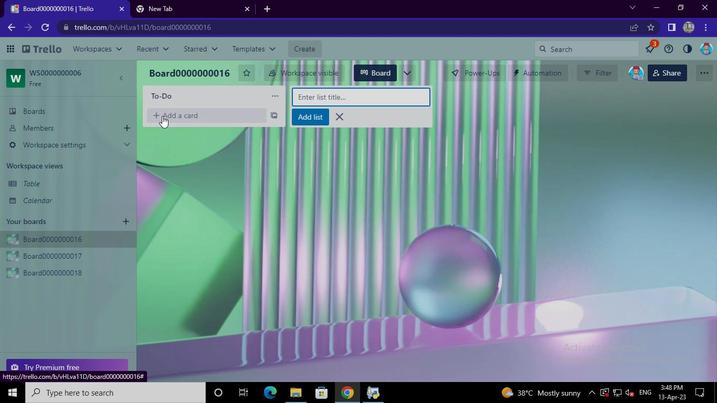 
Action: Mouse pressed left at (161, 117)
Screenshot: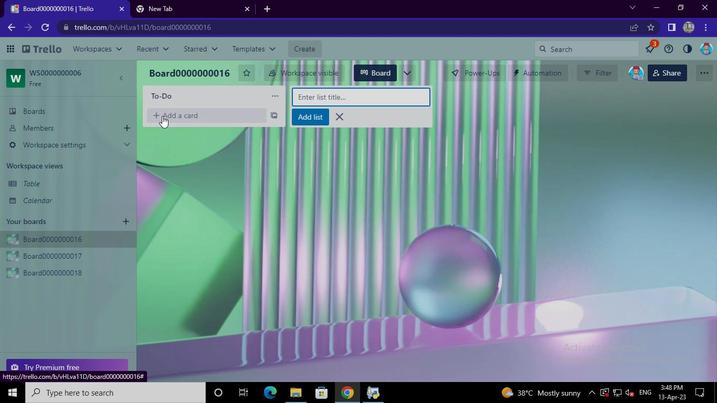 
Action: Mouse pressed left at (161, 117)
Screenshot: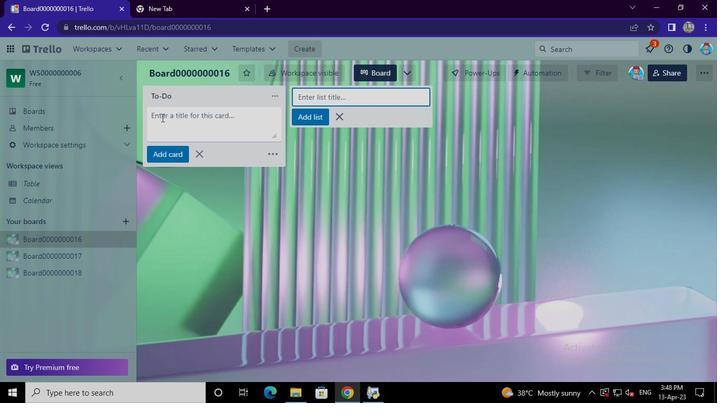 
Action: Keyboard Key.shift
Screenshot: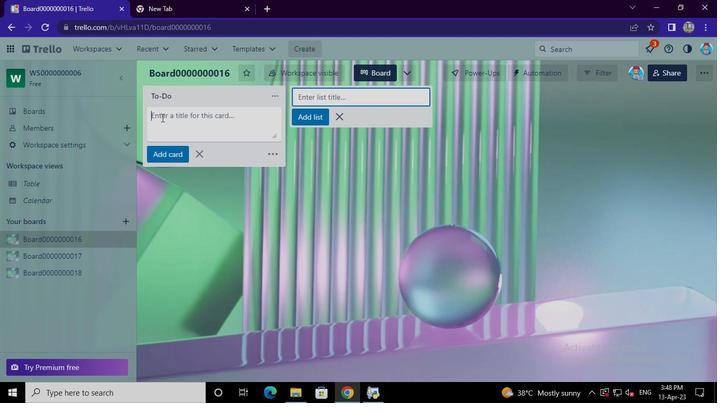 
Action: Keyboard C
Screenshot: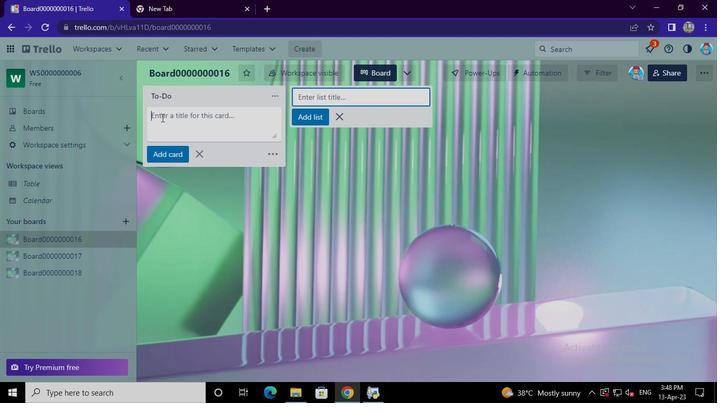
Action: Keyboard a
Screenshot: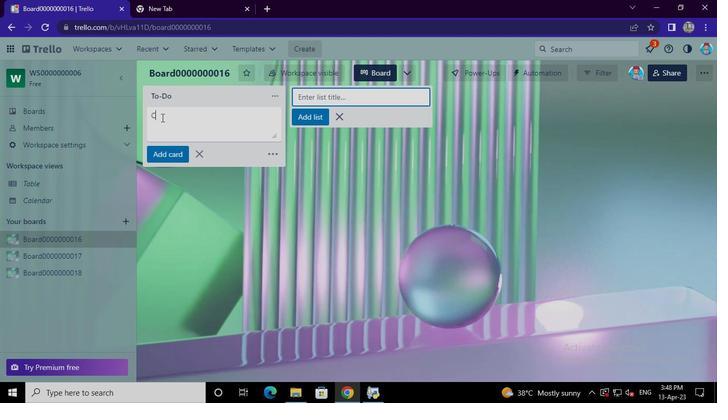 
Action: Keyboard r
Screenshot: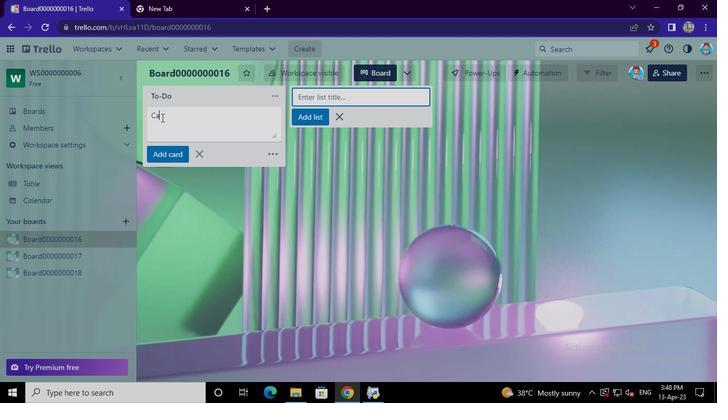 
Action: Keyboard d
Screenshot: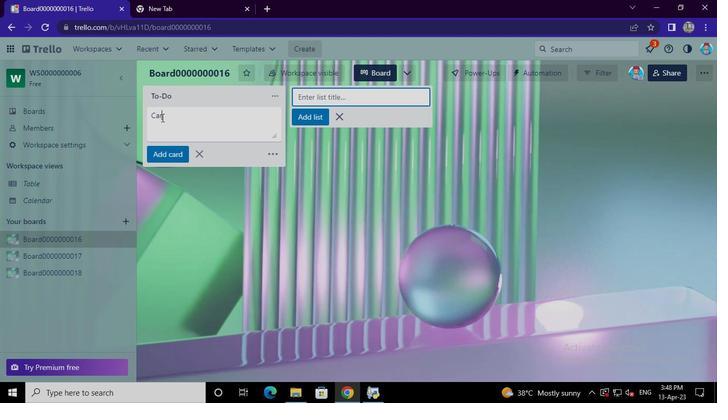 
Action: Keyboard <96>
Screenshot: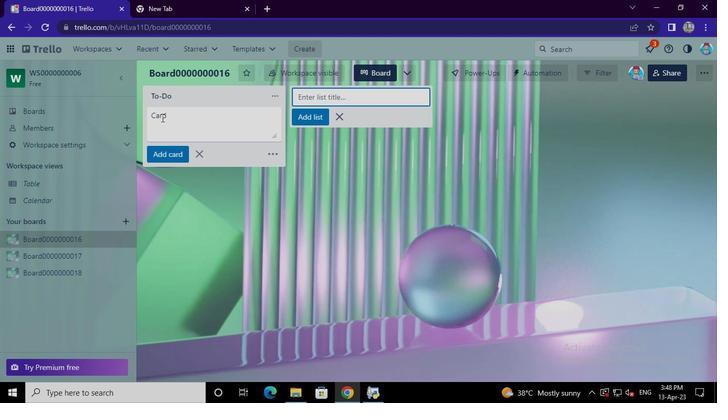 
Action: Keyboard <96>
Screenshot: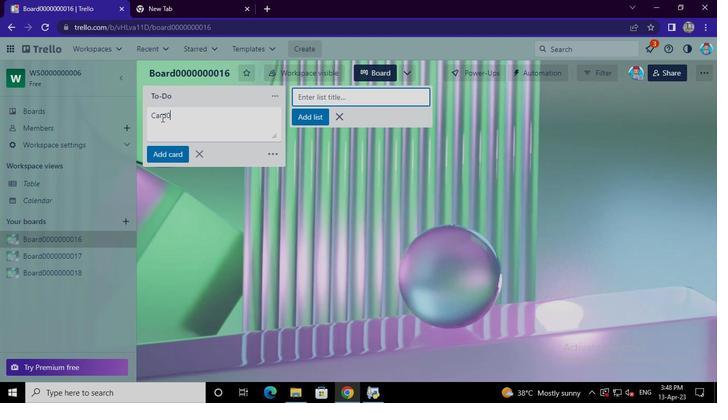 
Action: Keyboard <96>
Screenshot: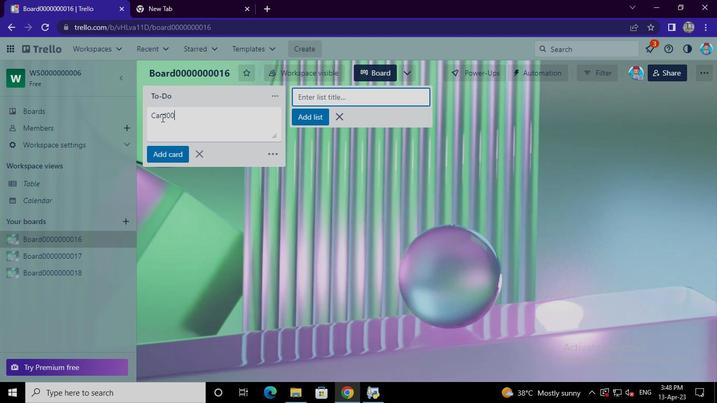 
Action: Keyboard <96>
Screenshot: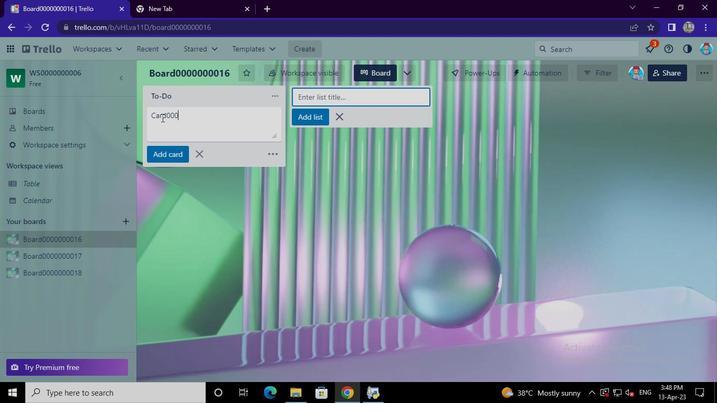 
Action: Keyboard <96>
Screenshot: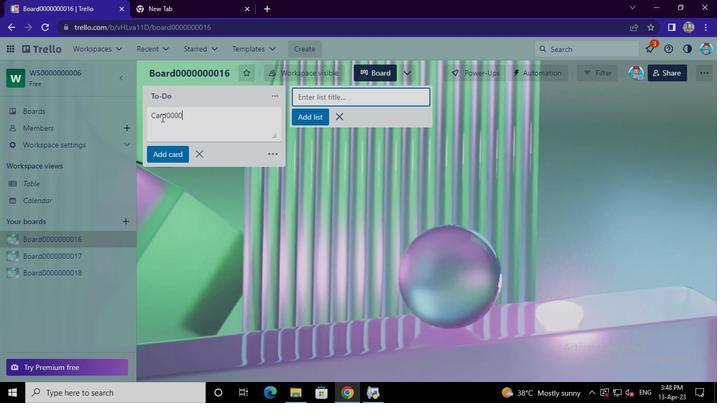 
Action: Keyboard <96>
Screenshot: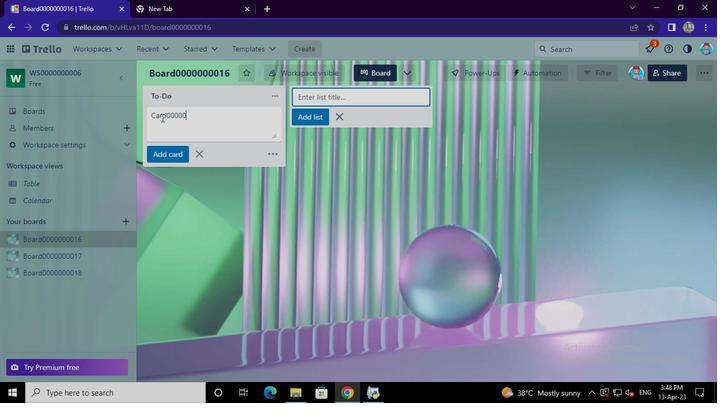 
Action: Keyboard <96>
Screenshot: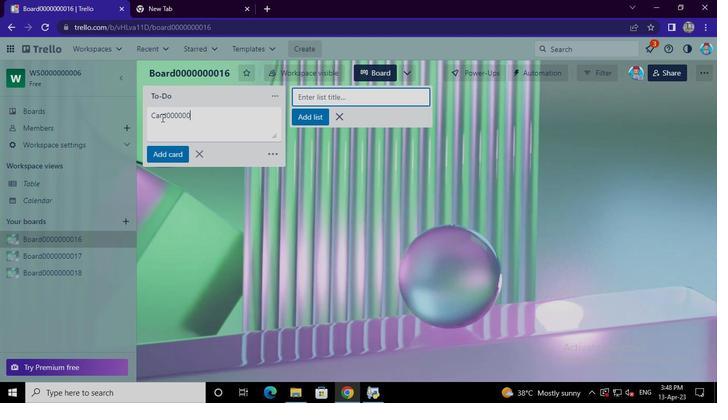 
Action: Keyboard <96>
Screenshot: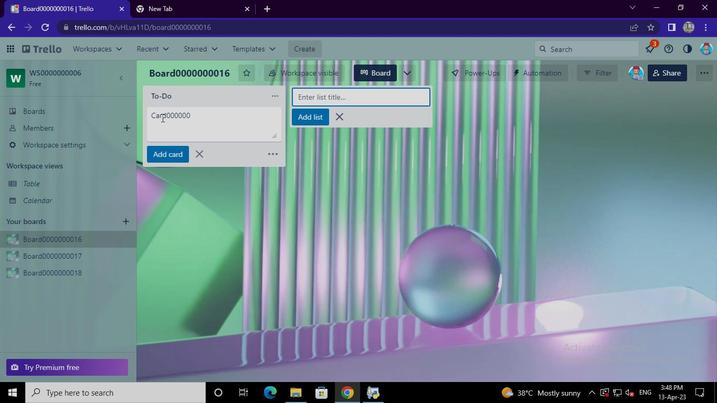 
Action: Keyboard <102>
Screenshot: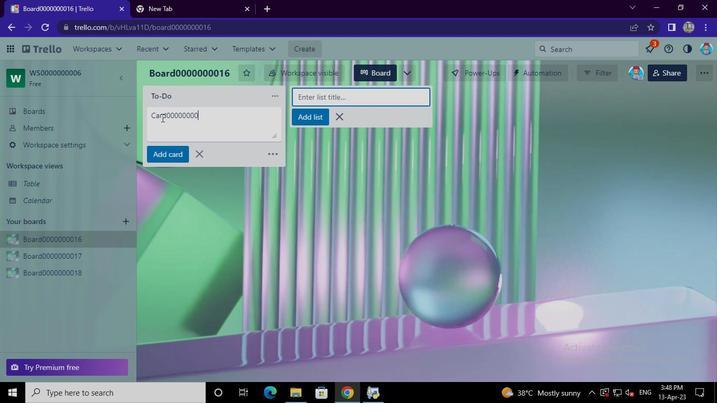 
Action: Keyboard <97>
Screenshot: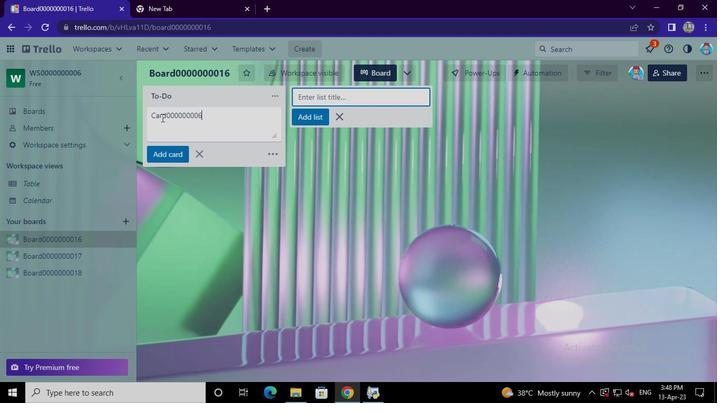
Action: Mouse moved to (169, 151)
Screenshot: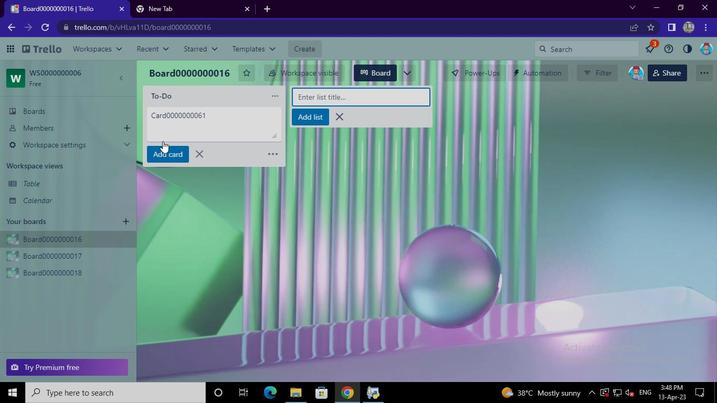 
Action: Mouse pressed left at (169, 151)
Screenshot: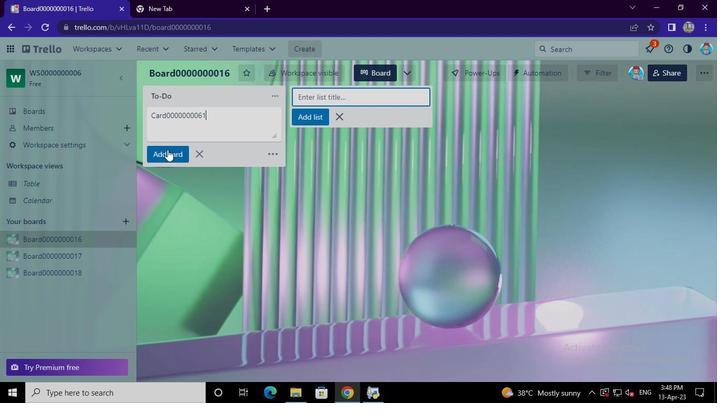 
Action: Mouse moved to (176, 136)
Screenshot: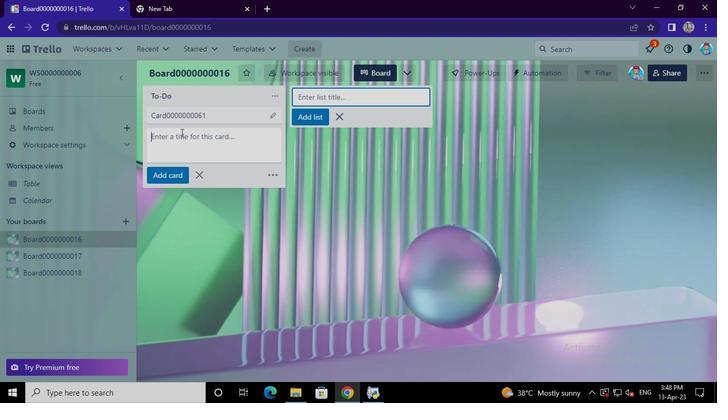 
Action: Mouse pressed left at (176, 136)
Screenshot: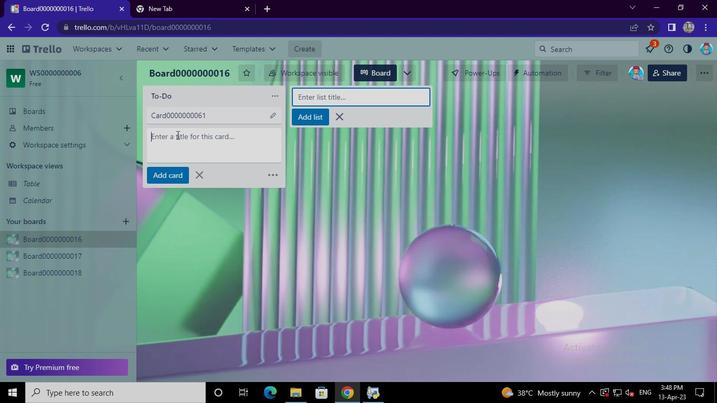 
Action: Keyboard Key.shift
Screenshot: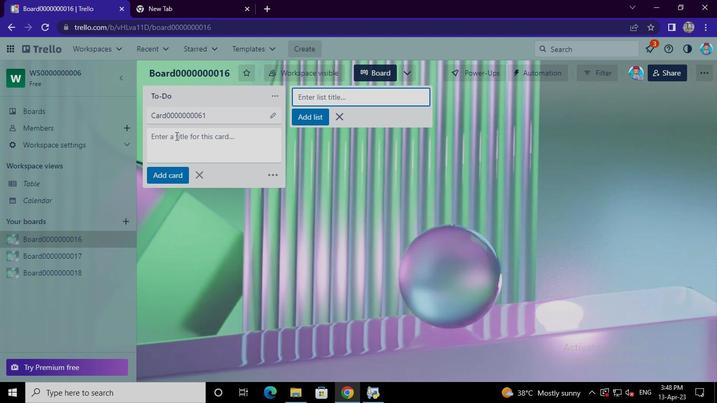 
Action: Keyboard C
Screenshot: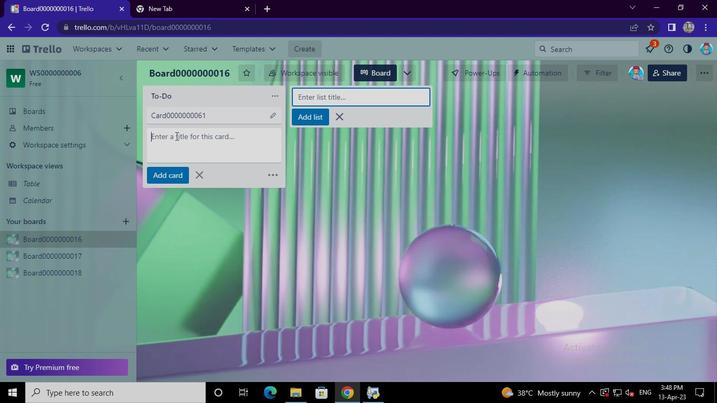 
Action: Keyboard a
Screenshot: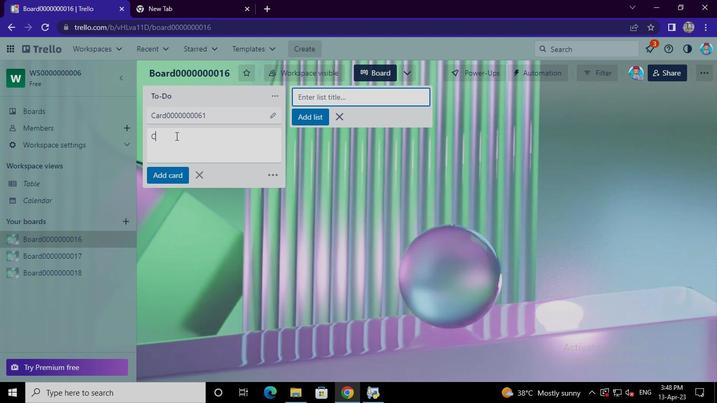 
Action: Keyboard r
Screenshot: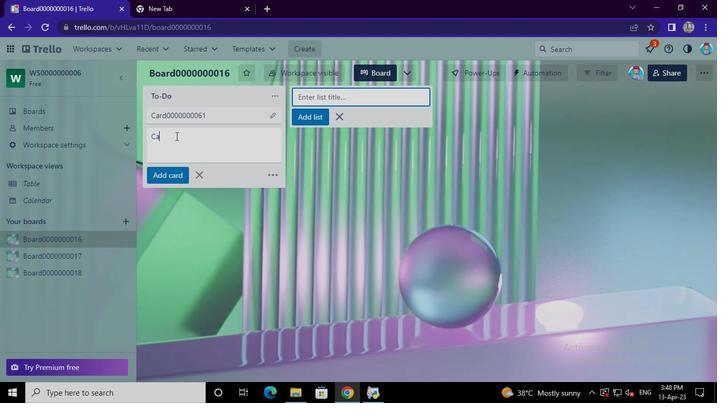 
Action: Keyboard d
Screenshot: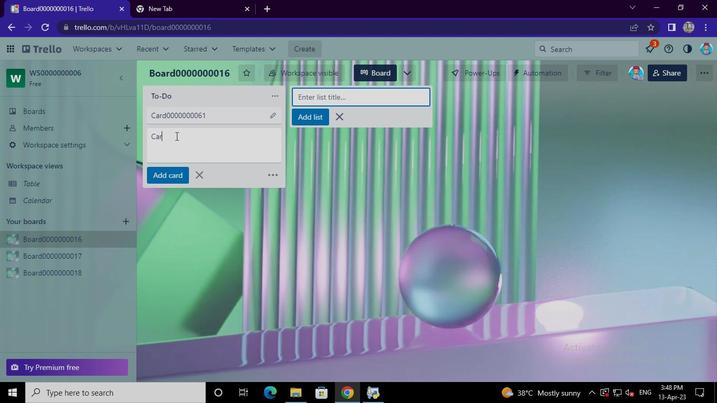 
Action: Keyboard <96>
Screenshot: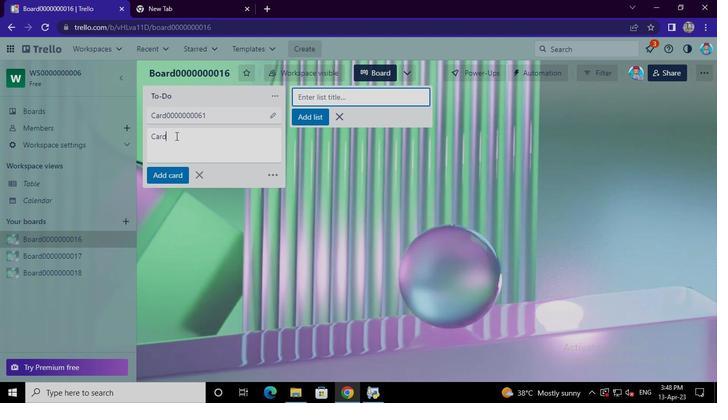 
Action: Keyboard <96>
Screenshot: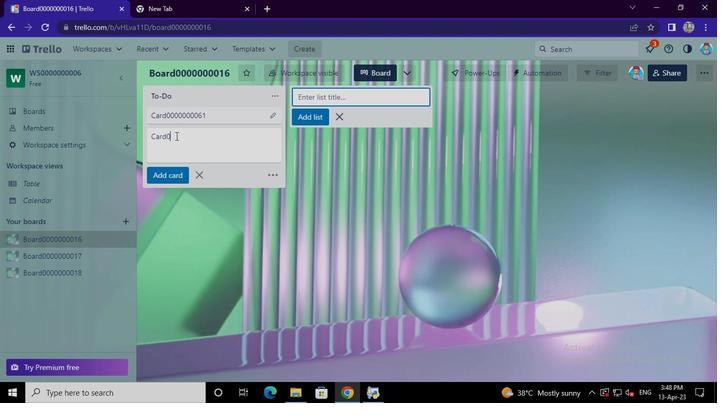 
Action: Keyboard <96>
Screenshot: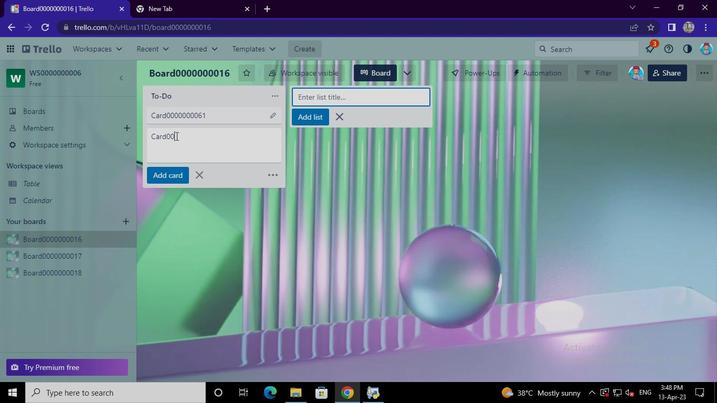 
Action: Keyboard <96>
Screenshot: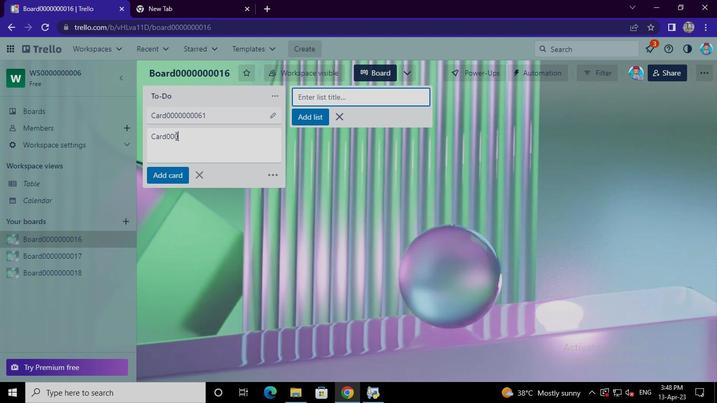 
Action: Keyboard <96>
Screenshot: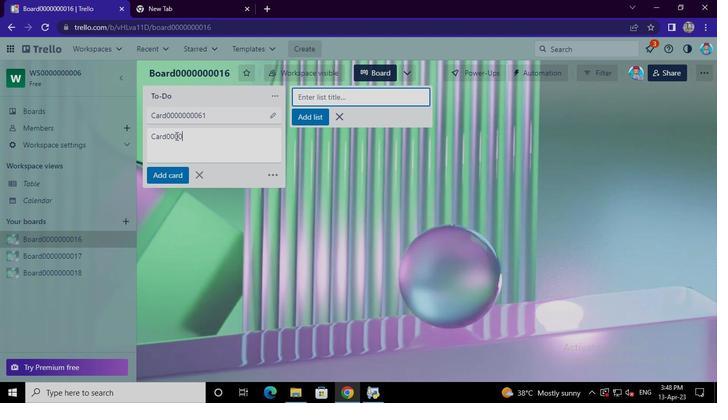 
Action: Keyboard <96>
Screenshot: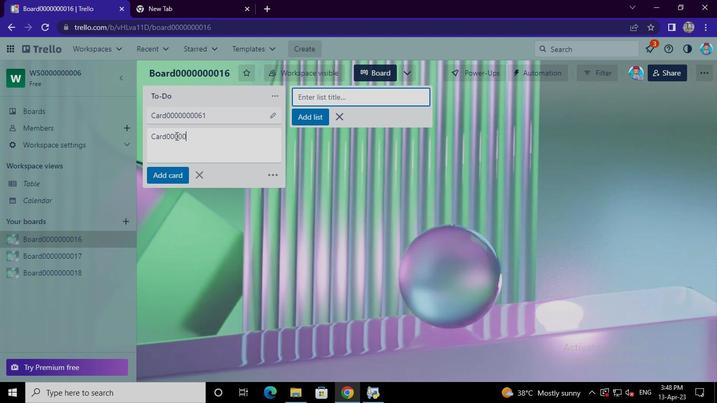 
Action: Keyboard <96>
Screenshot: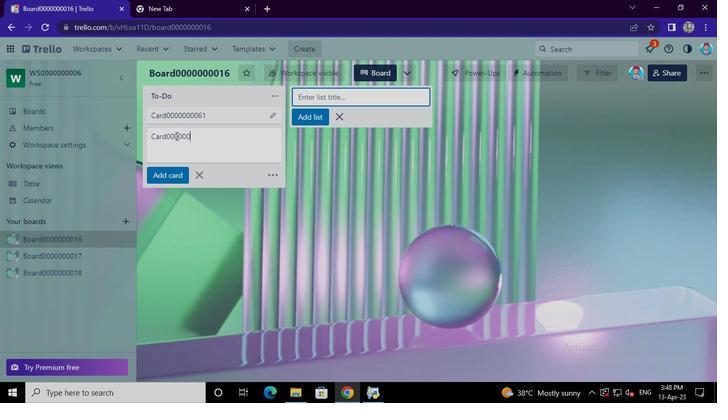 
Action: Keyboard <96>
Screenshot: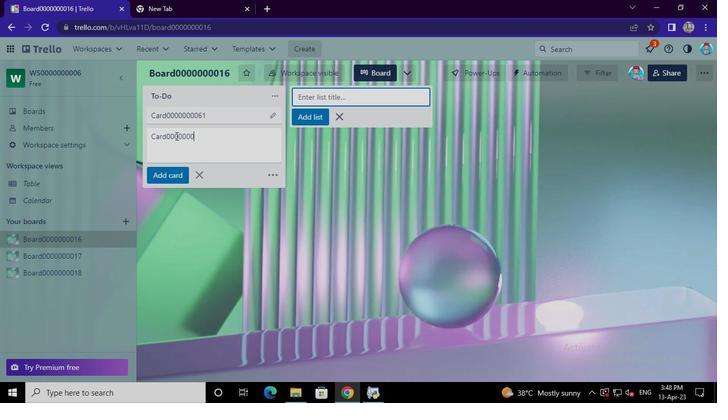 
Action: Keyboard <102>
Screenshot: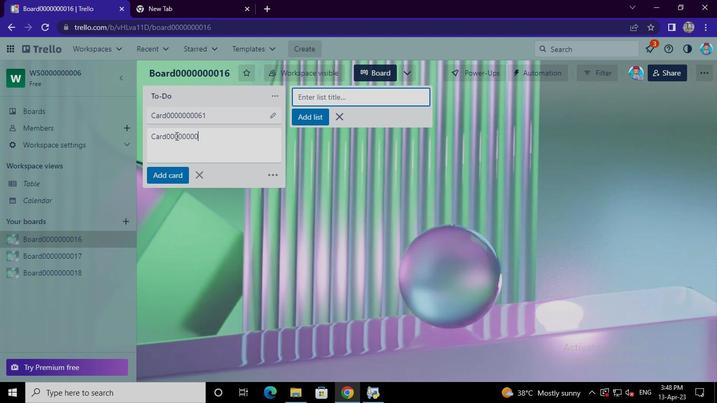 
Action: Keyboard <98>
Screenshot: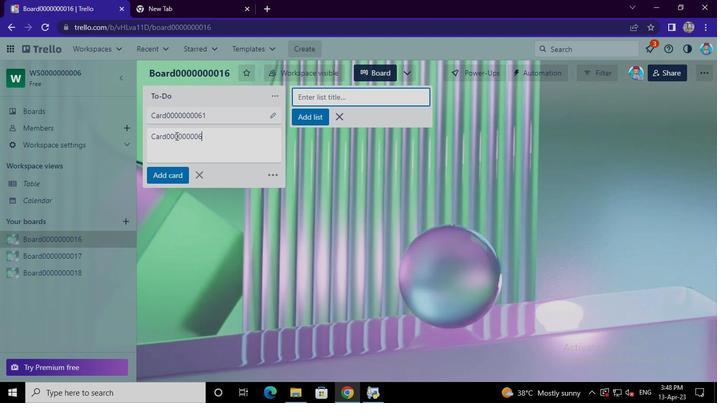 
Action: Mouse moved to (167, 170)
Screenshot: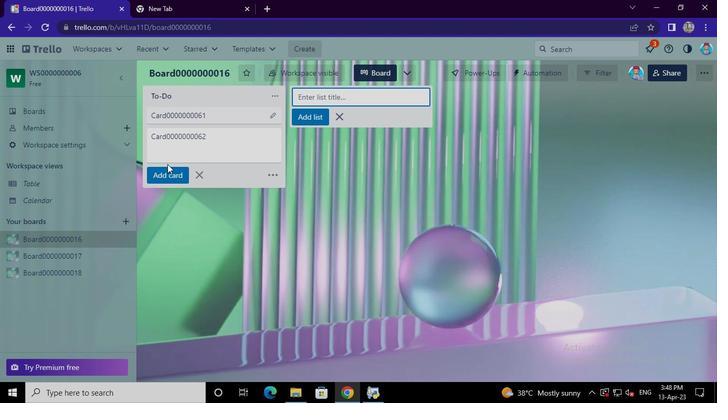 
Action: Mouse pressed left at (167, 170)
Screenshot: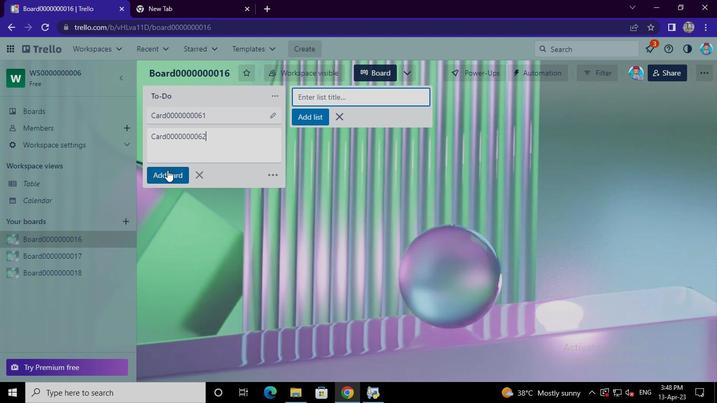 
Action: Mouse moved to (368, 391)
Screenshot: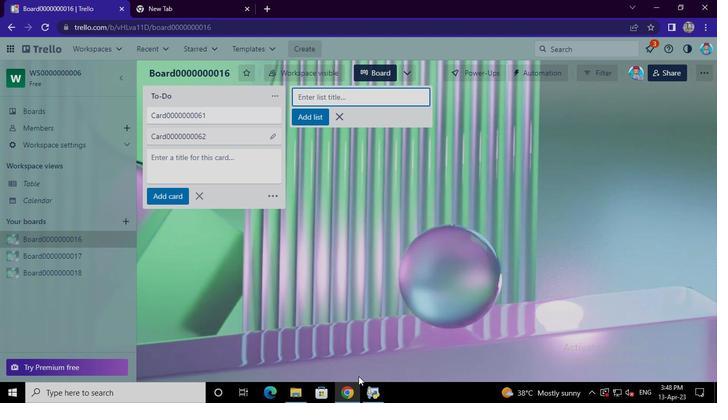 
Action: Mouse pressed left at (368, 391)
Screenshot: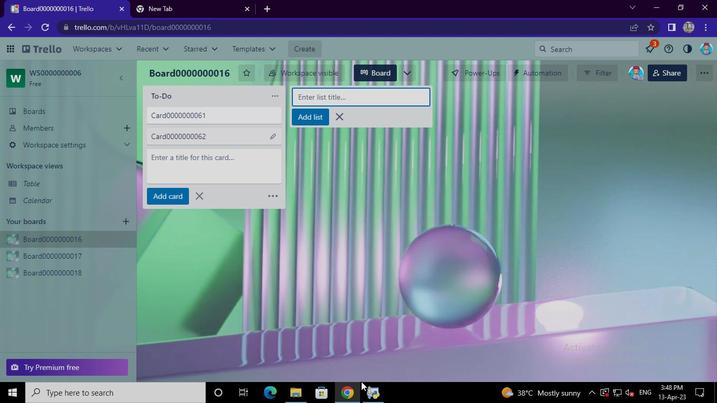 
Action: Mouse moved to (586, 89)
Screenshot: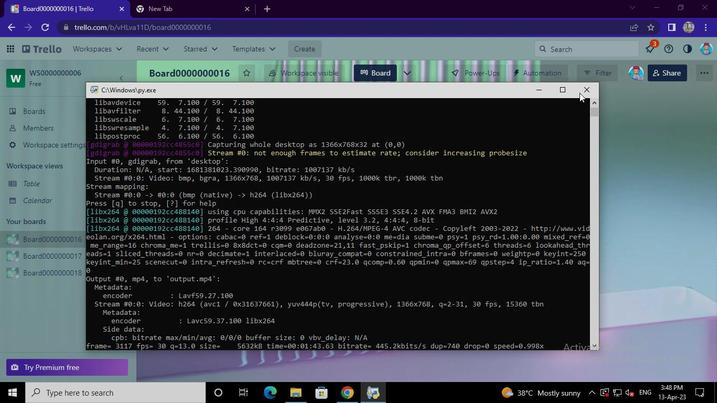 
Action: Mouse pressed left at (586, 89)
Screenshot: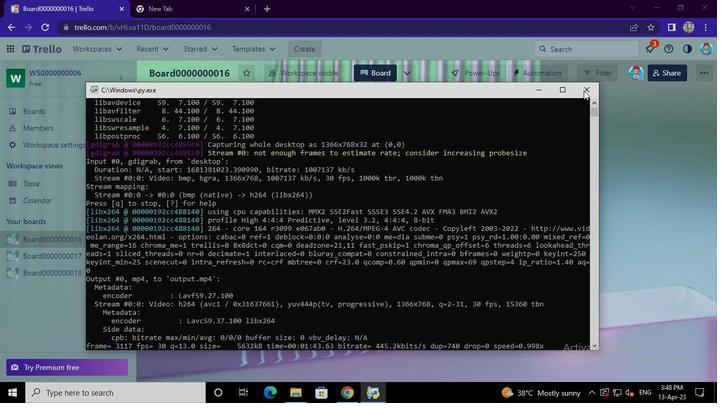 
